 Task: Search one way flight ticket for 4 adults, 2 children, 2 infants in seat and 1 infant on lap in economy from South Bend: South Bend International Airport to Springfield: Abraham Lincoln Capital Airport on 5-2-2023. Choice of flights is American. Number of bags: 10 checked bags. Price is upto 80000. Outbound departure time preference is 9:45.
Action: Mouse moved to (308, 265)
Screenshot: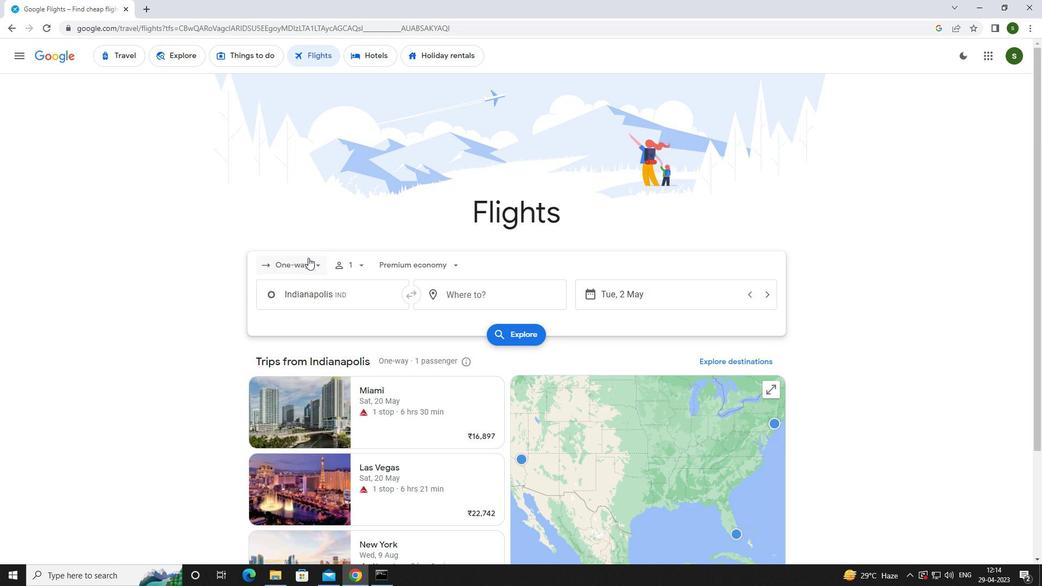 
Action: Mouse pressed left at (308, 265)
Screenshot: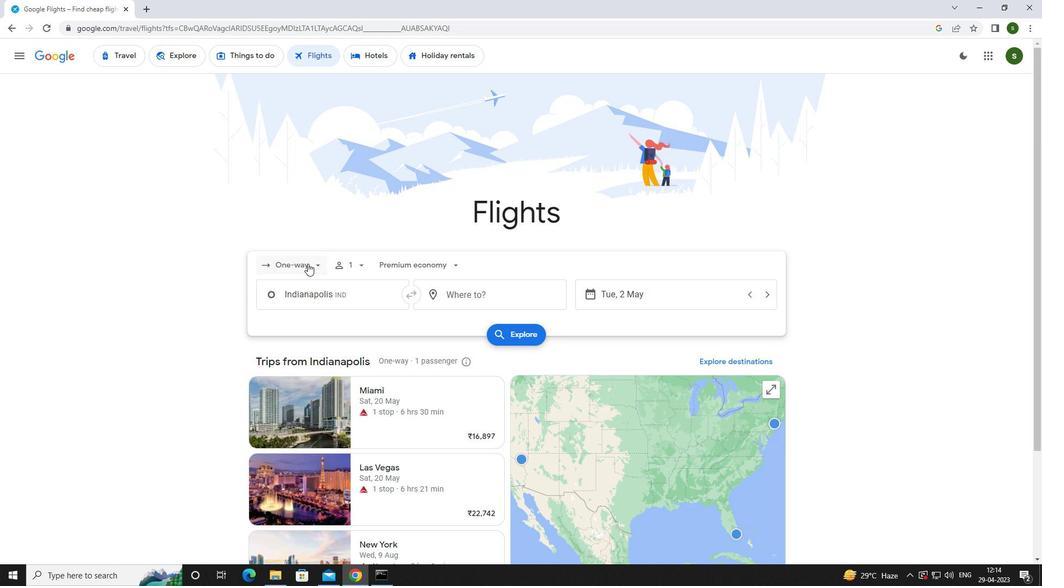 
Action: Mouse moved to (312, 310)
Screenshot: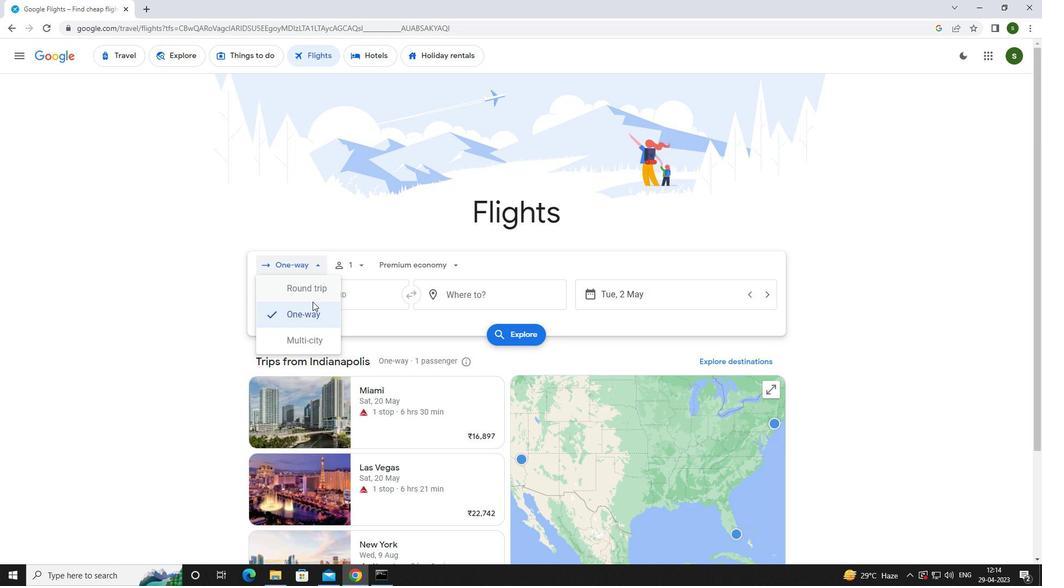 
Action: Mouse pressed left at (312, 310)
Screenshot: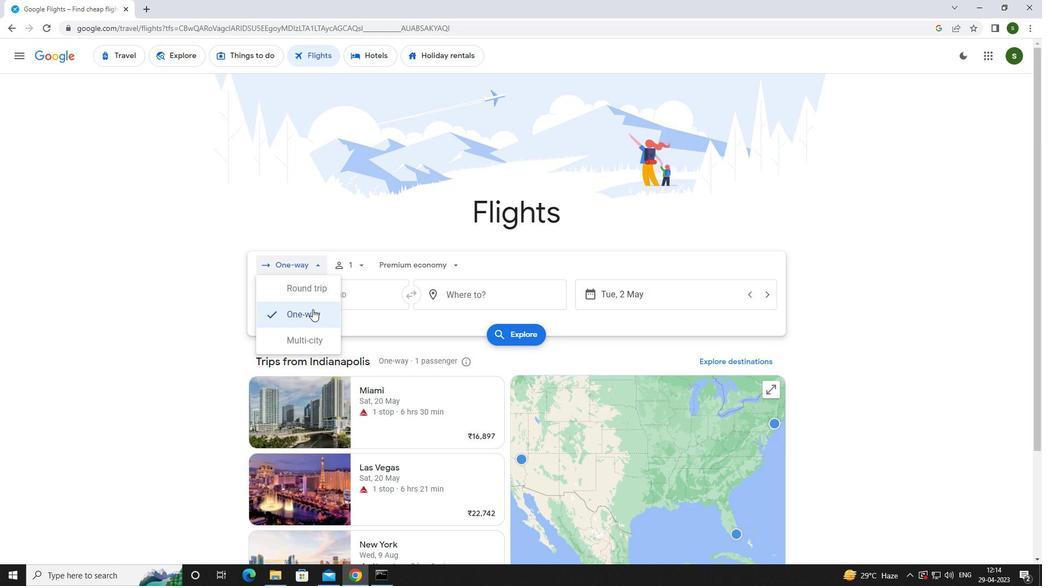 
Action: Mouse moved to (355, 259)
Screenshot: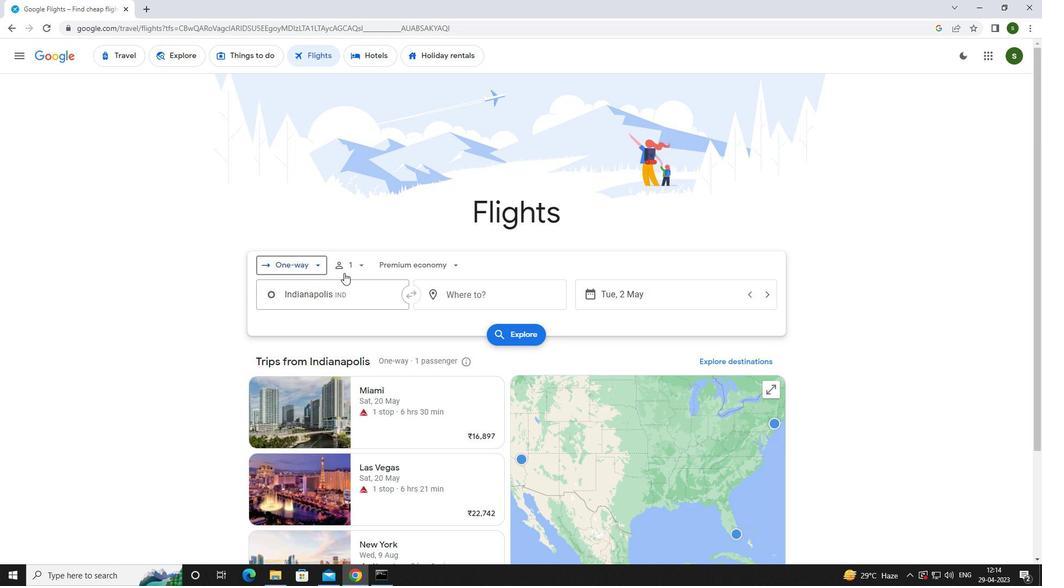 
Action: Mouse pressed left at (355, 259)
Screenshot: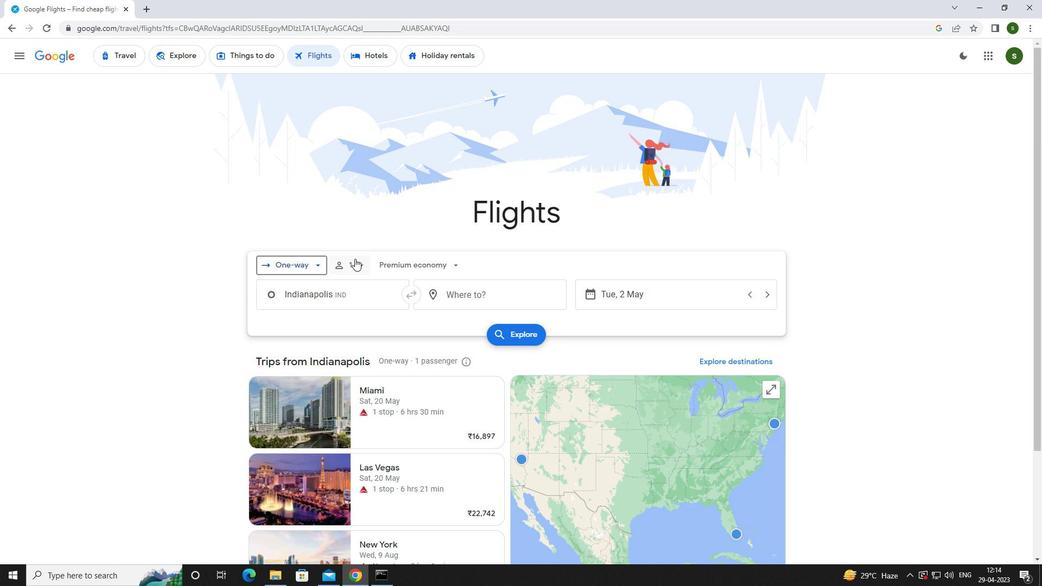 
Action: Mouse moved to (441, 291)
Screenshot: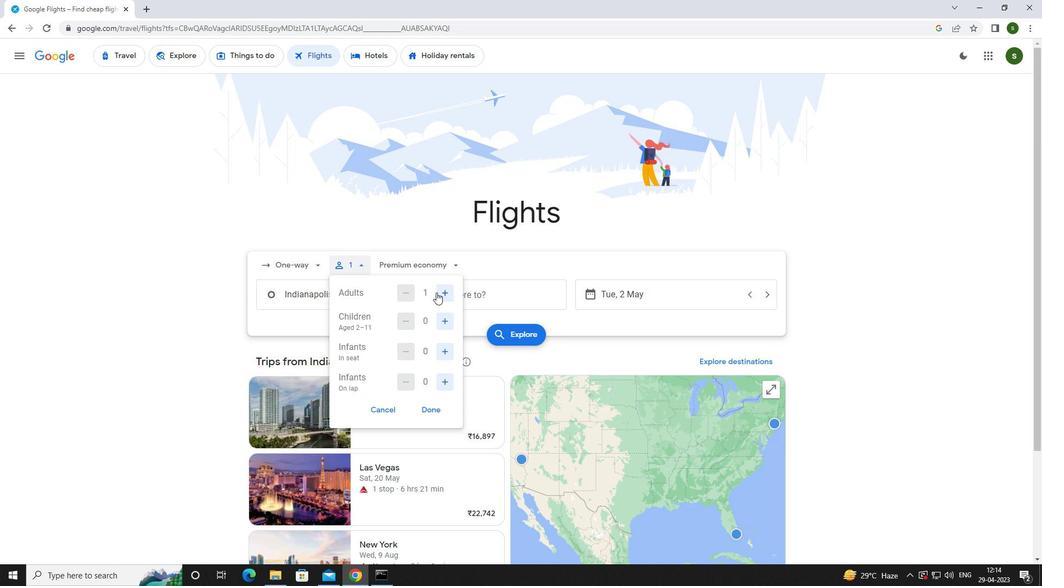 
Action: Mouse pressed left at (441, 291)
Screenshot: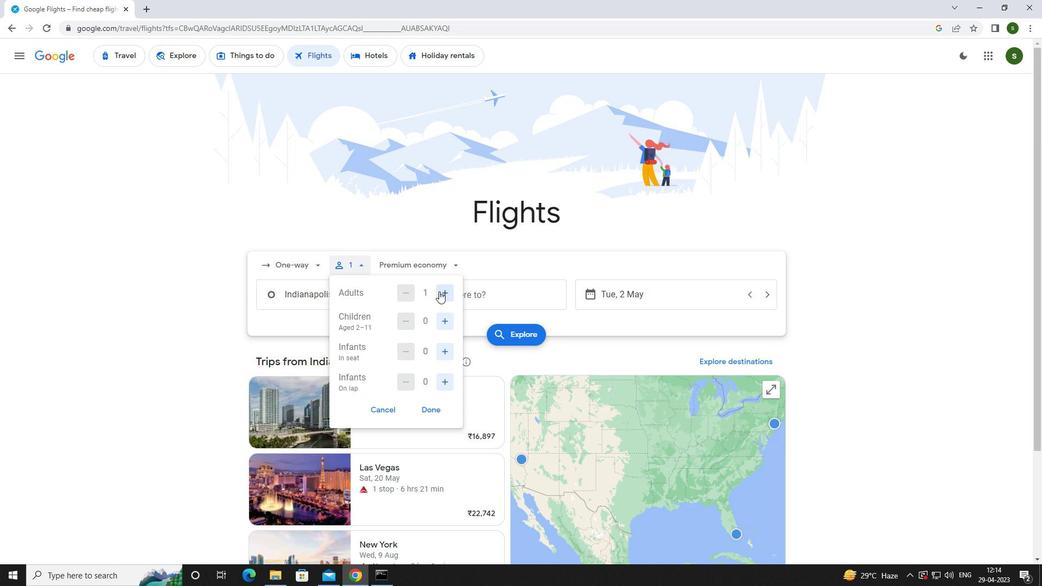 
Action: Mouse pressed left at (441, 291)
Screenshot: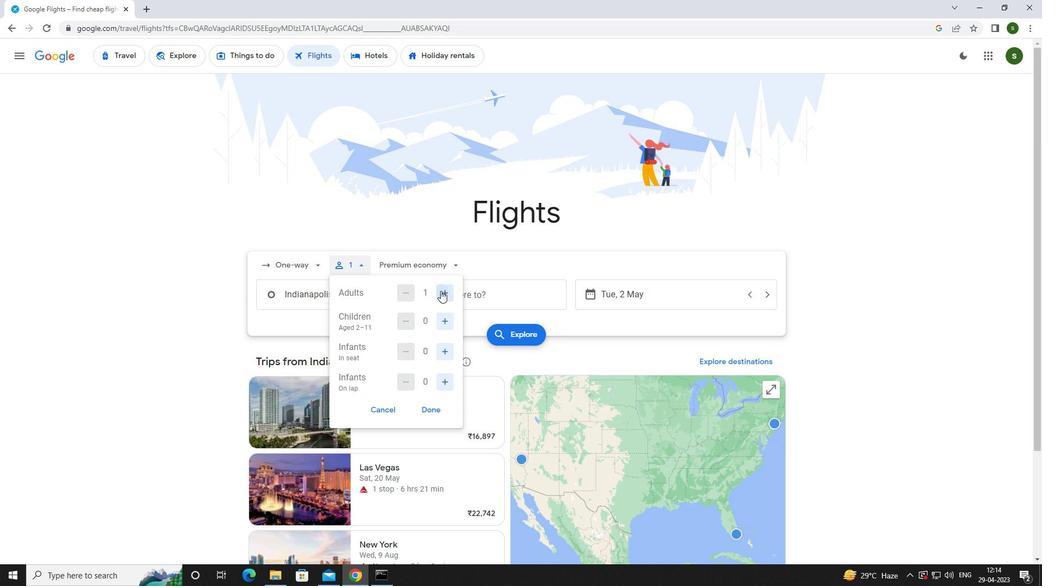 
Action: Mouse pressed left at (441, 291)
Screenshot: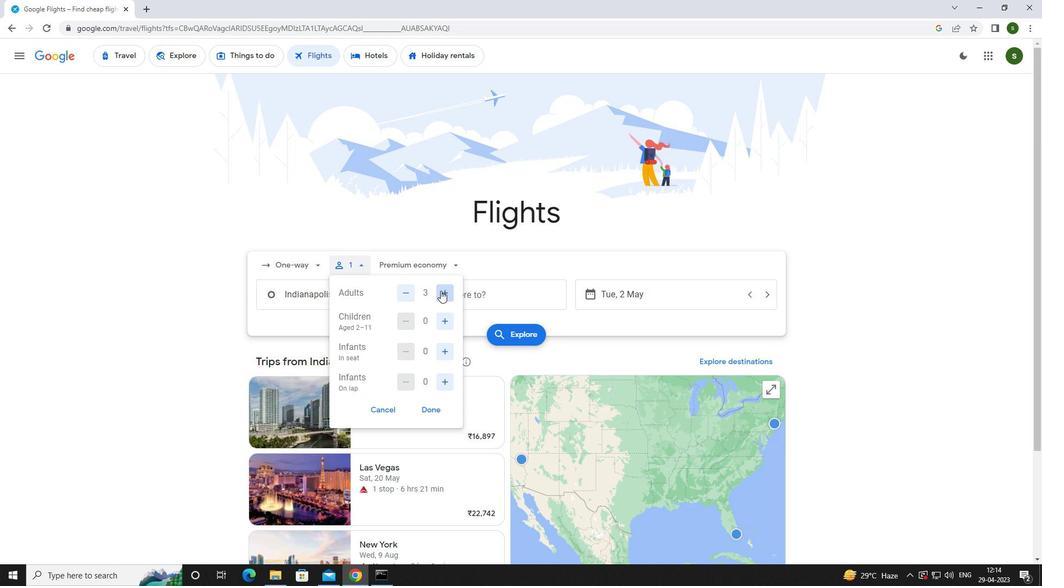 
Action: Mouse moved to (441, 317)
Screenshot: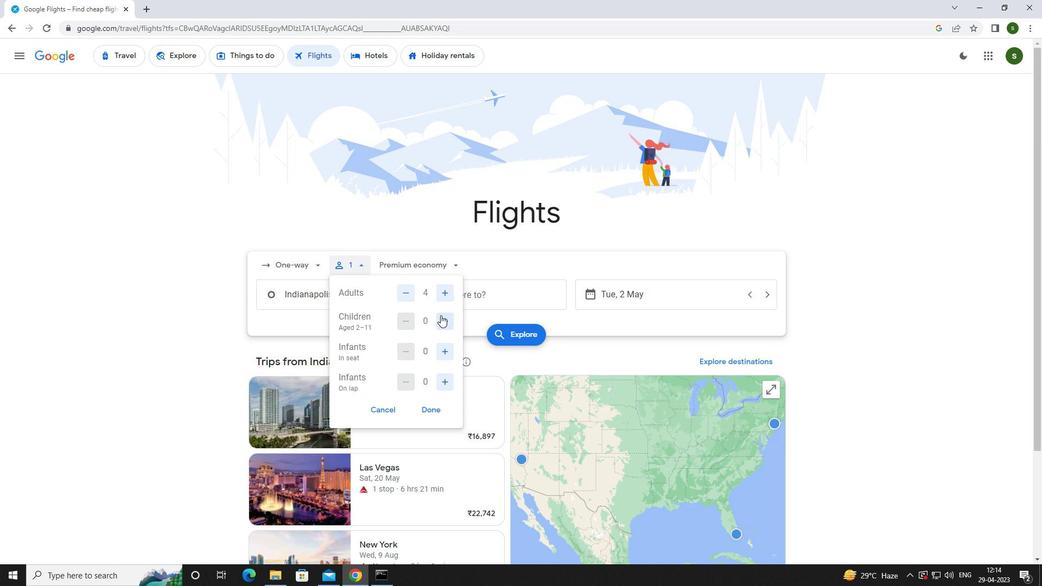 
Action: Mouse pressed left at (441, 317)
Screenshot: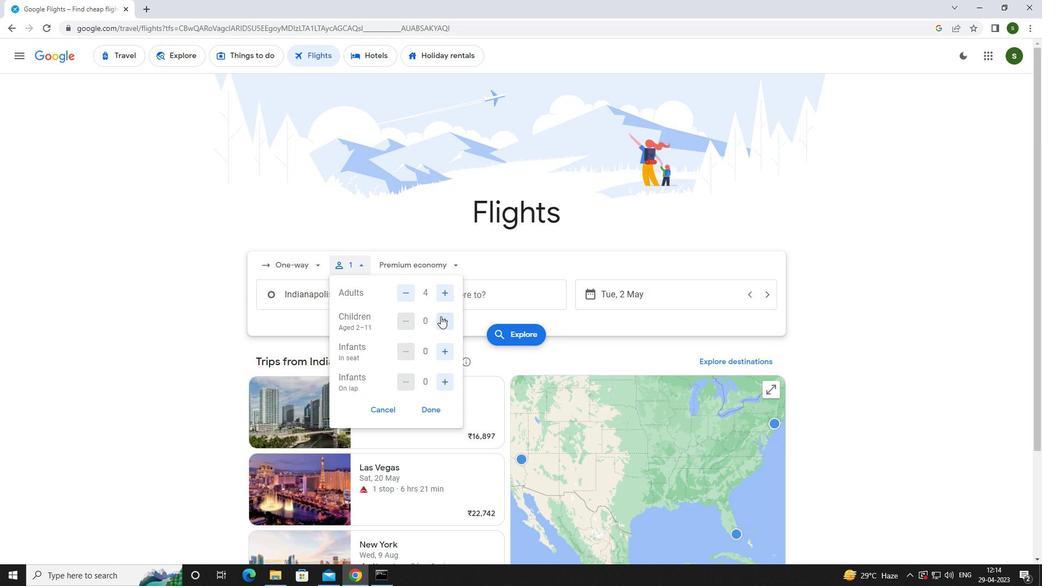 
Action: Mouse pressed left at (441, 317)
Screenshot: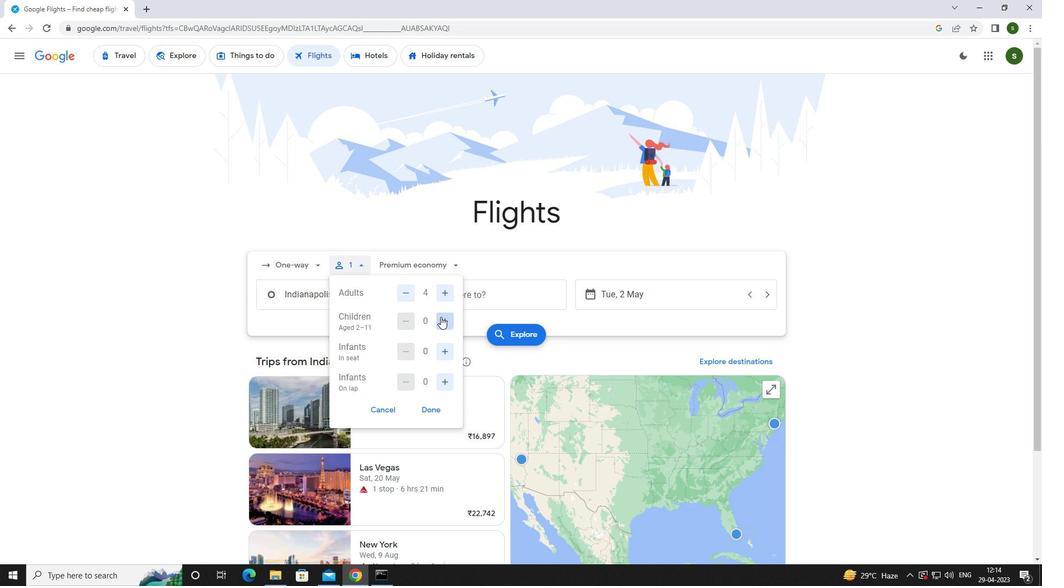 
Action: Mouse moved to (445, 351)
Screenshot: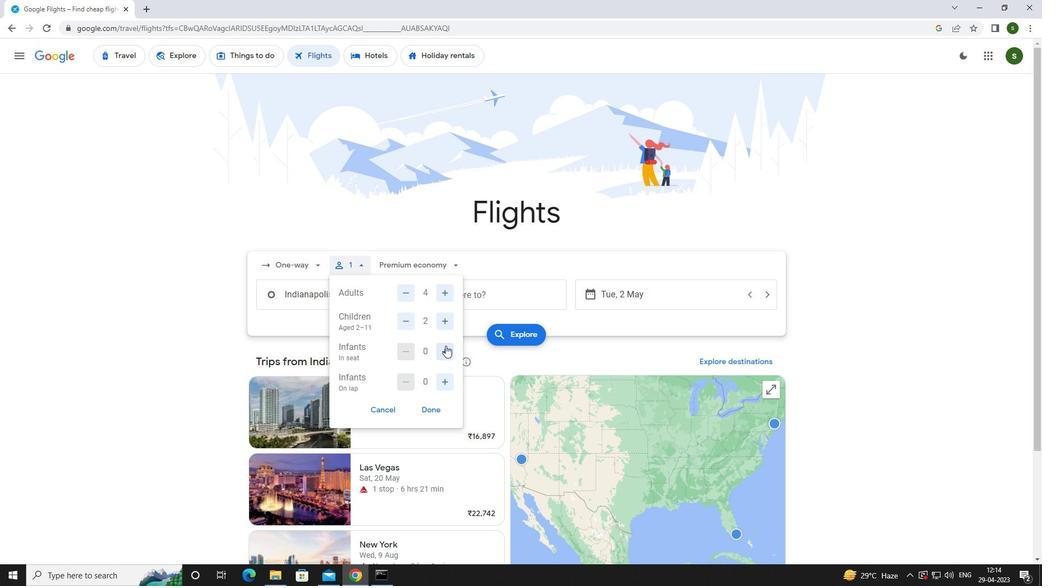 
Action: Mouse pressed left at (445, 351)
Screenshot: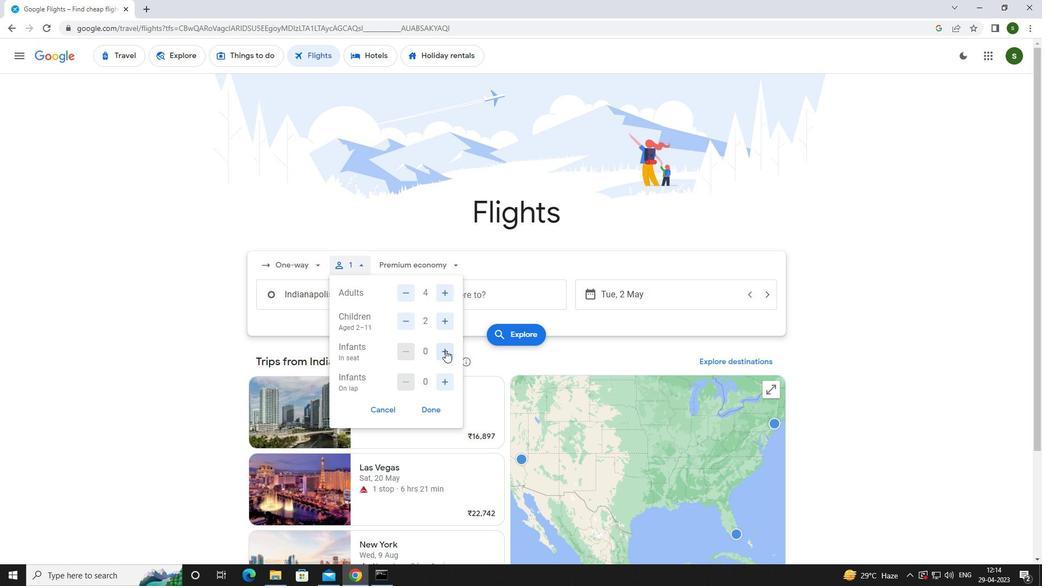 
Action: Mouse pressed left at (445, 351)
Screenshot: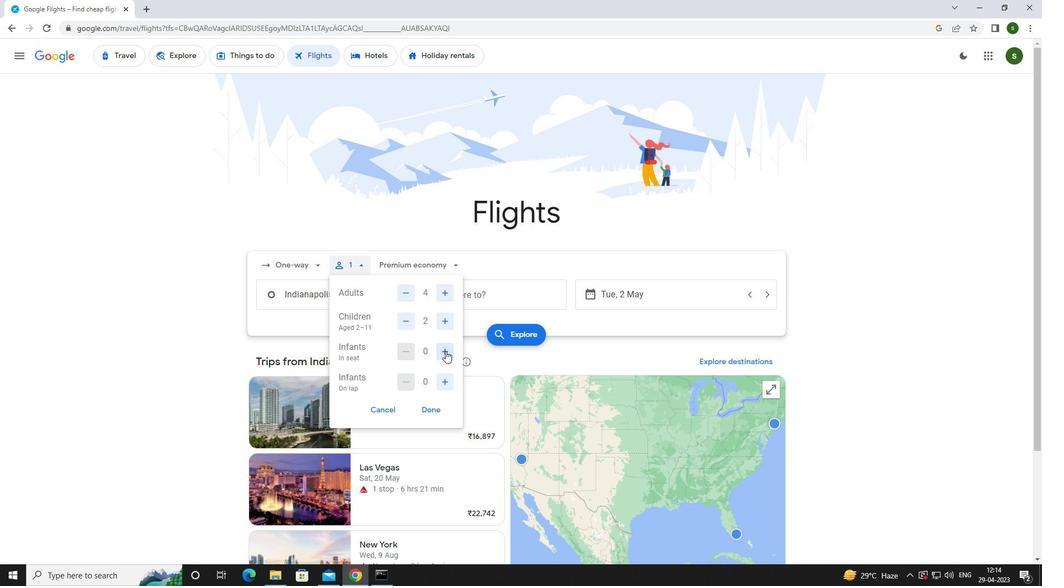 
Action: Mouse moved to (445, 382)
Screenshot: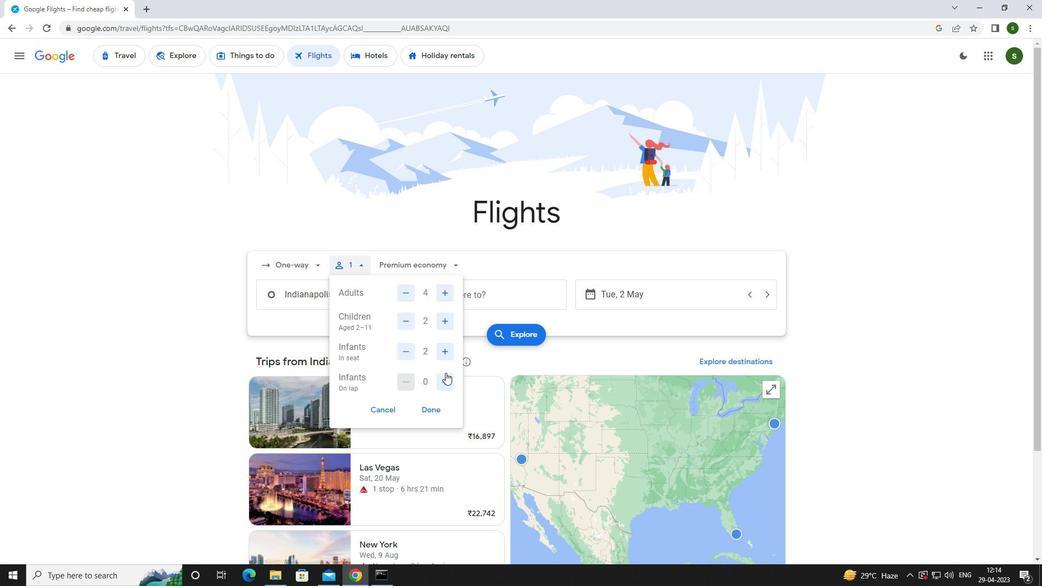 
Action: Mouse pressed left at (445, 382)
Screenshot: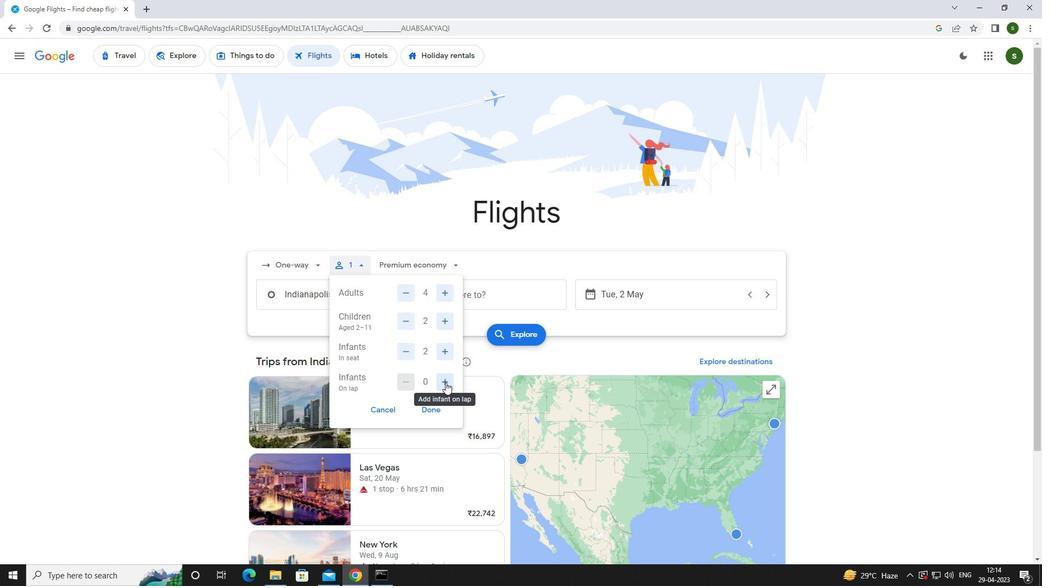 
Action: Mouse moved to (414, 269)
Screenshot: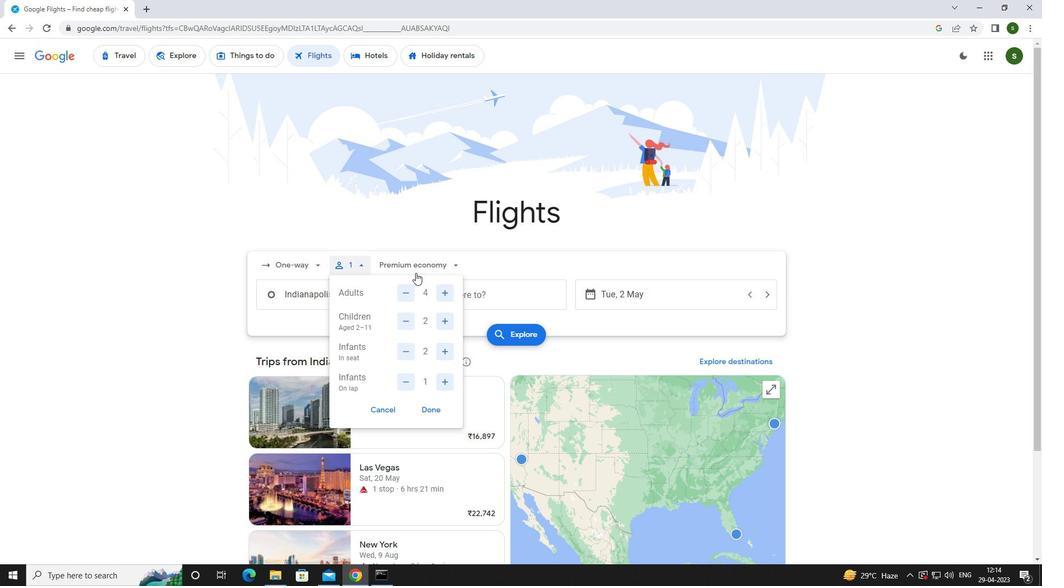 
Action: Mouse pressed left at (414, 269)
Screenshot: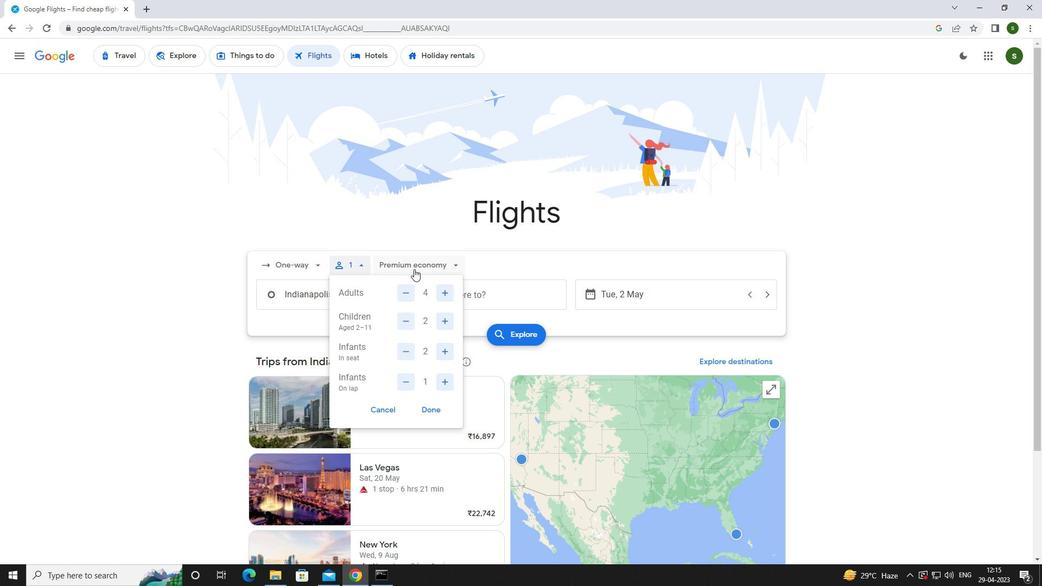 
Action: Mouse moved to (429, 291)
Screenshot: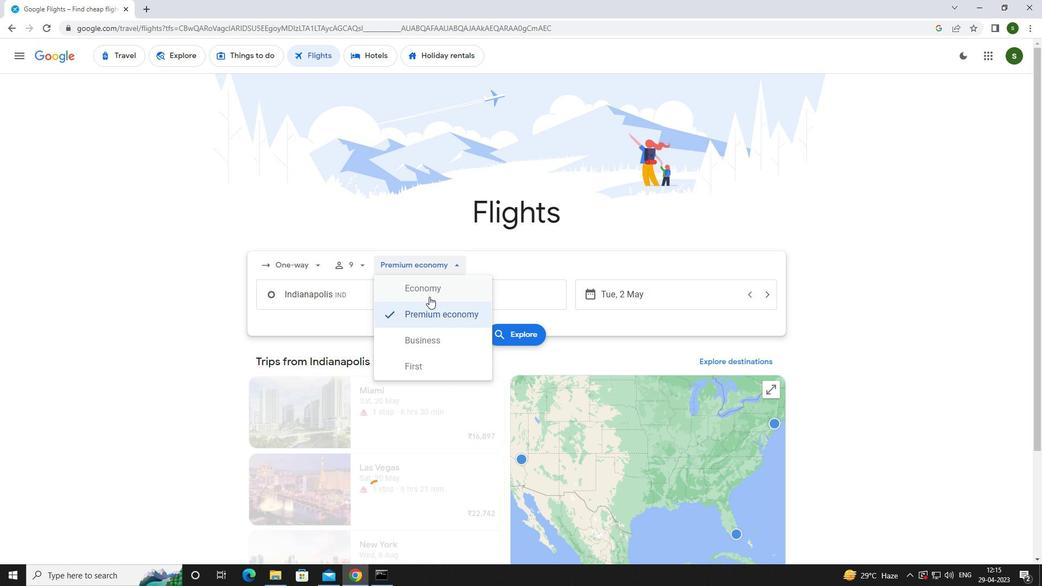 
Action: Mouse pressed left at (429, 291)
Screenshot: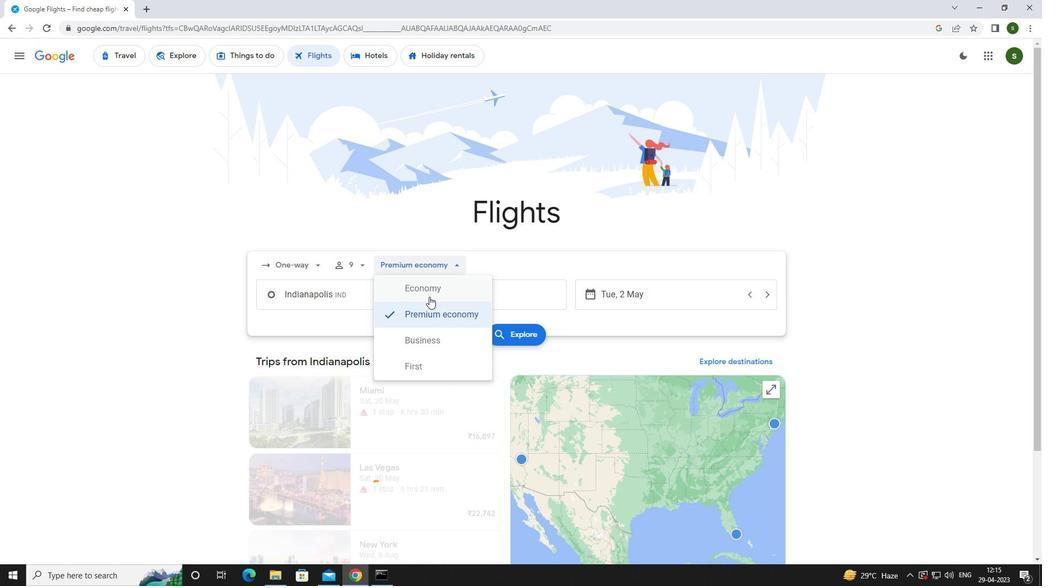 
Action: Mouse moved to (377, 297)
Screenshot: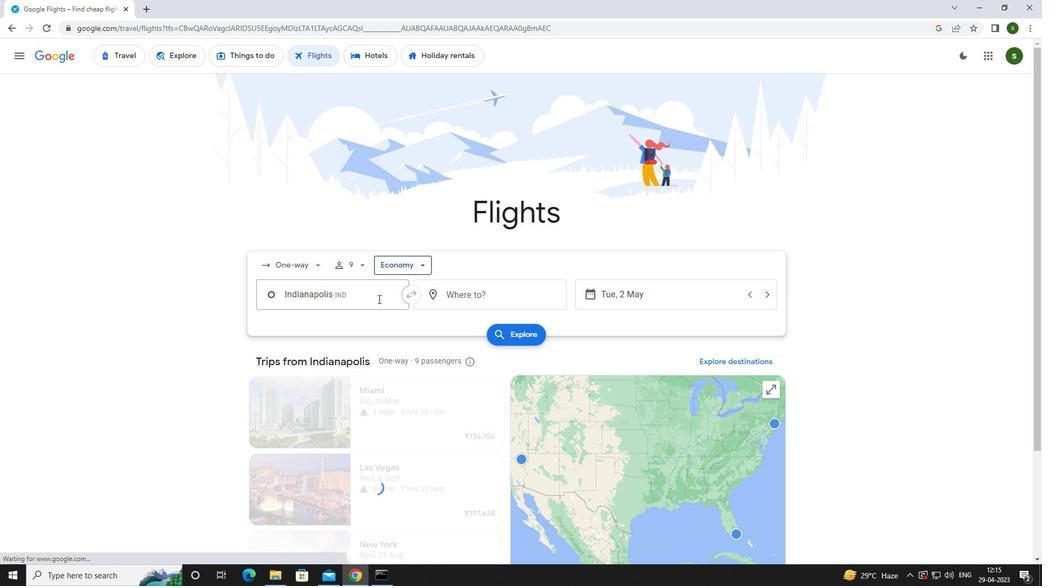 
Action: Mouse pressed left at (377, 297)
Screenshot: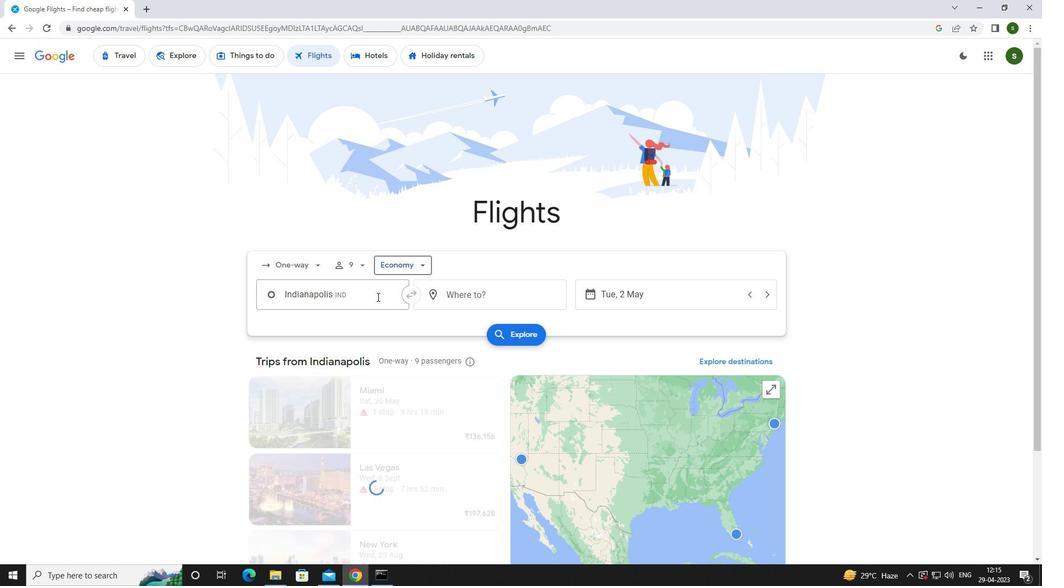 
Action: Mouse moved to (376, 296)
Screenshot: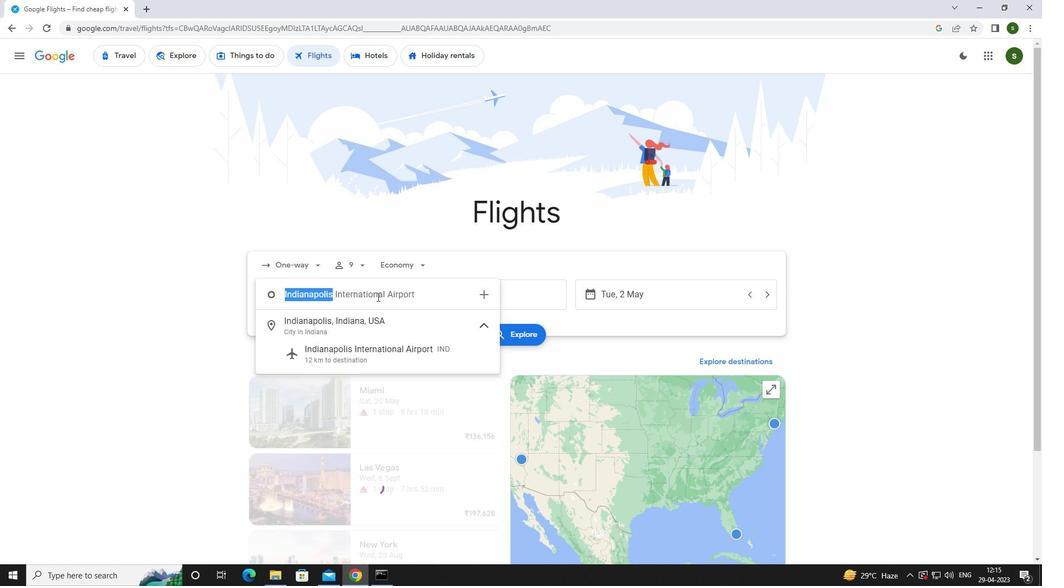 
Action: Key pressed s<Key.caps_lock>outh<Key.space><Key.caps_lock>b<Key.caps_lock>end
Screenshot: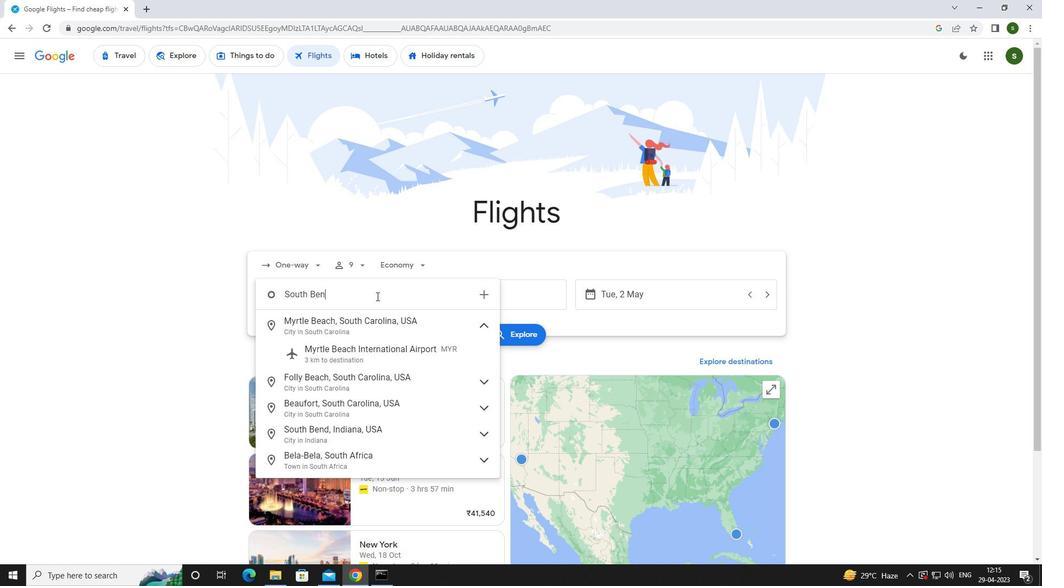 
Action: Mouse moved to (382, 349)
Screenshot: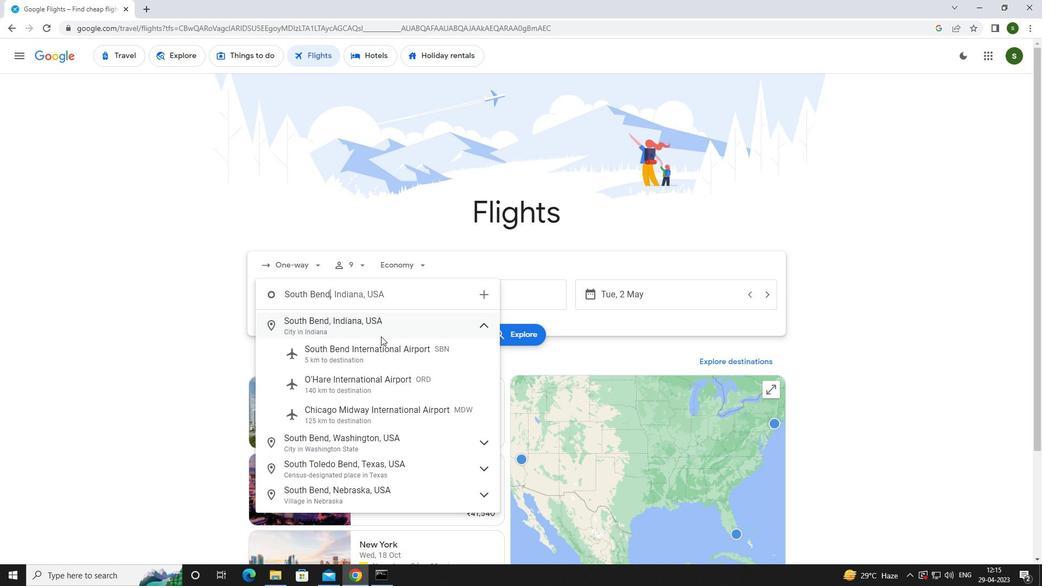 
Action: Mouse pressed left at (382, 349)
Screenshot: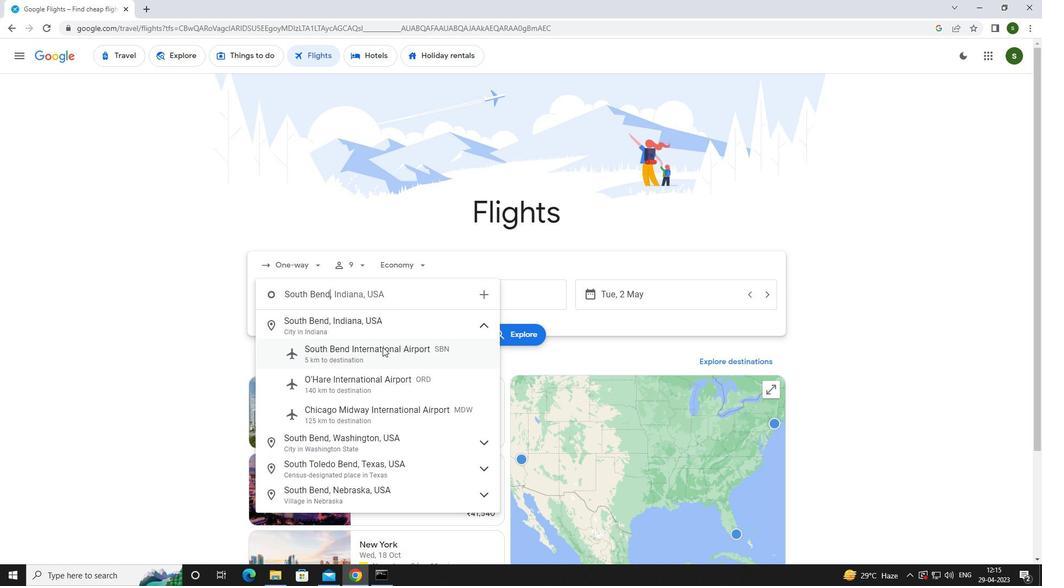 
Action: Mouse moved to (448, 293)
Screenshot: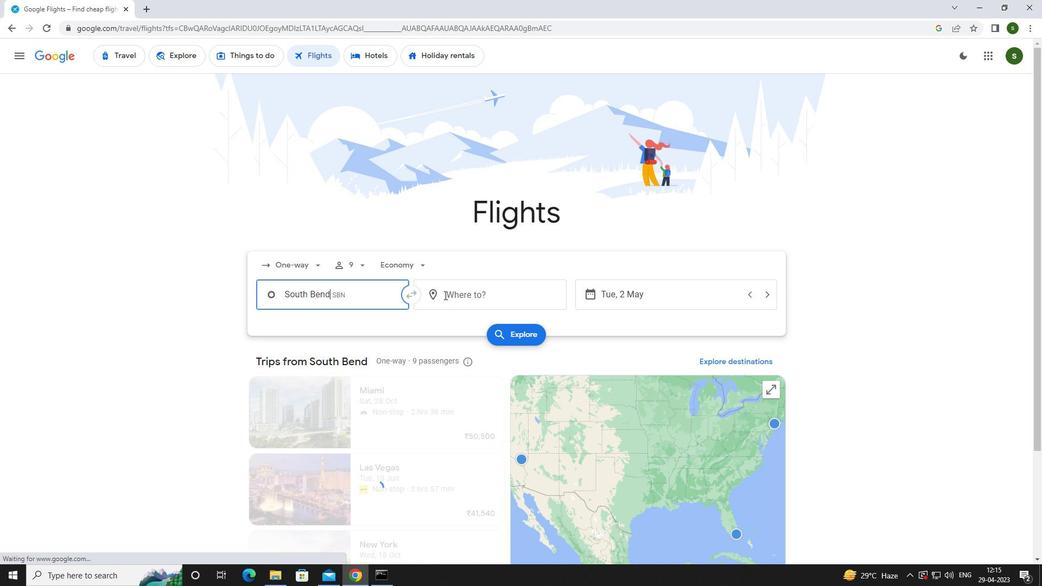 
Action: Mouse pressed left at (448, 293)
Screenshot: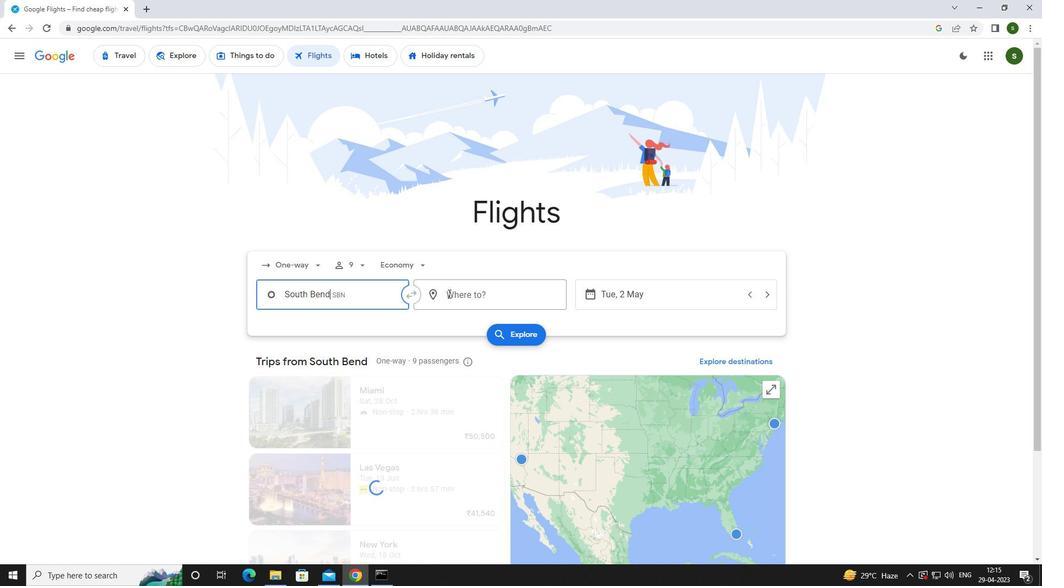 
Action: Mouse moved to (446, 294)
Screenshot: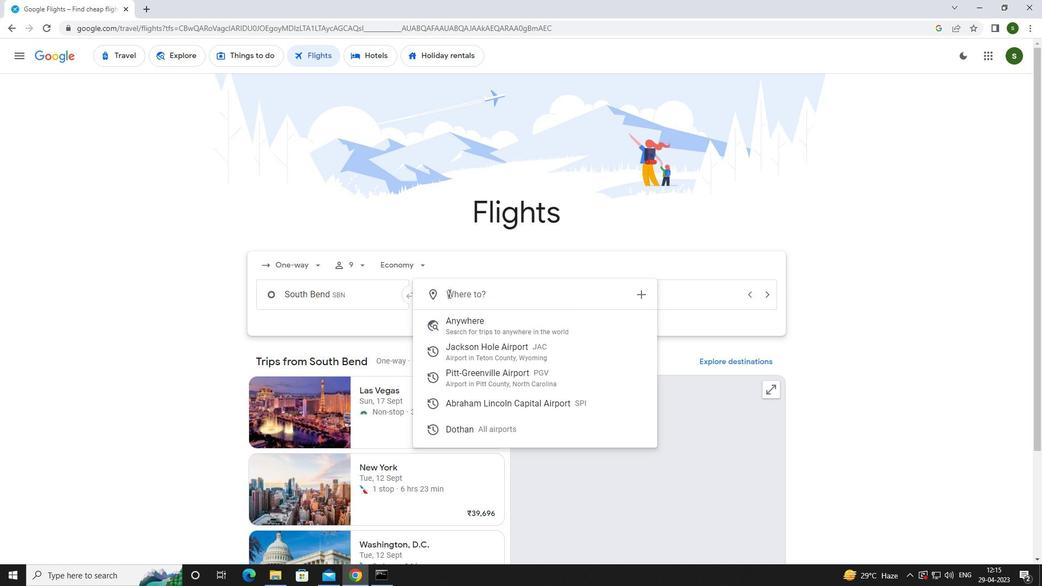 
Action: Key pressed <Key.caps_lock>s<Key.caps_lock>pringfield
Screenshot: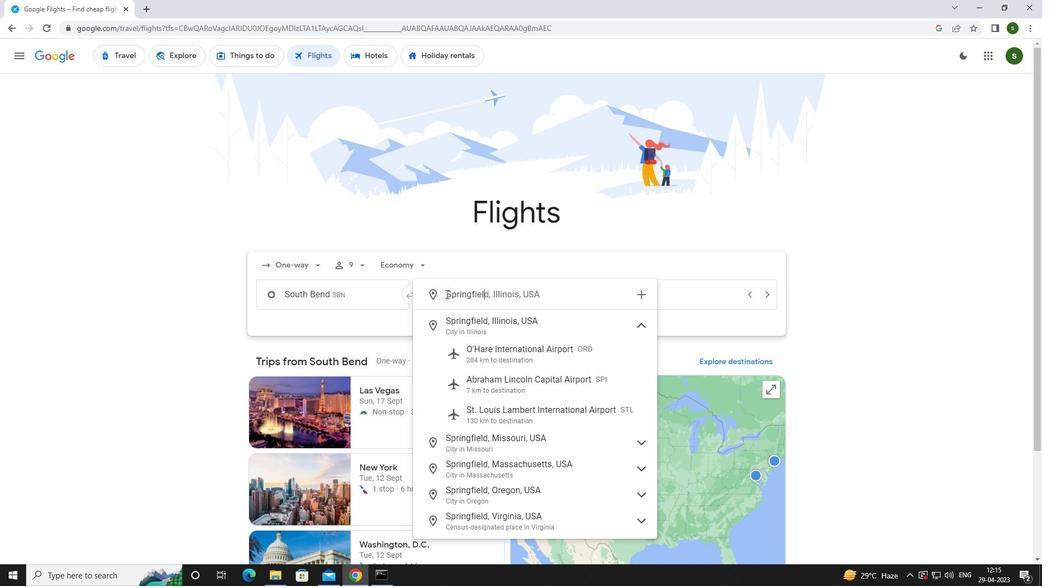 
Action: Mouse moved to (473, 381)
Screenshot: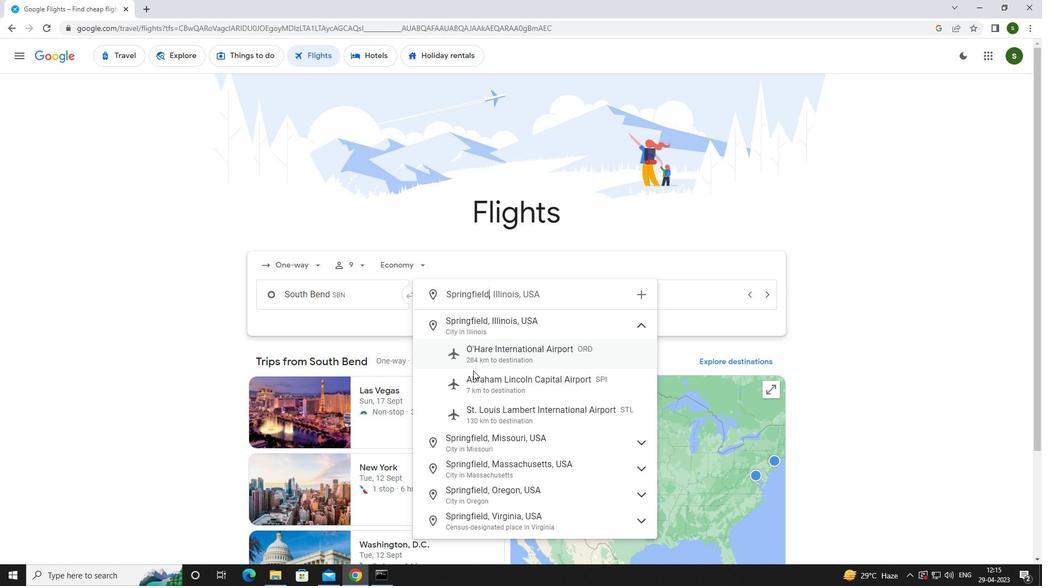 
Action: Mouse pressed left at (473, 381)
Screenshot: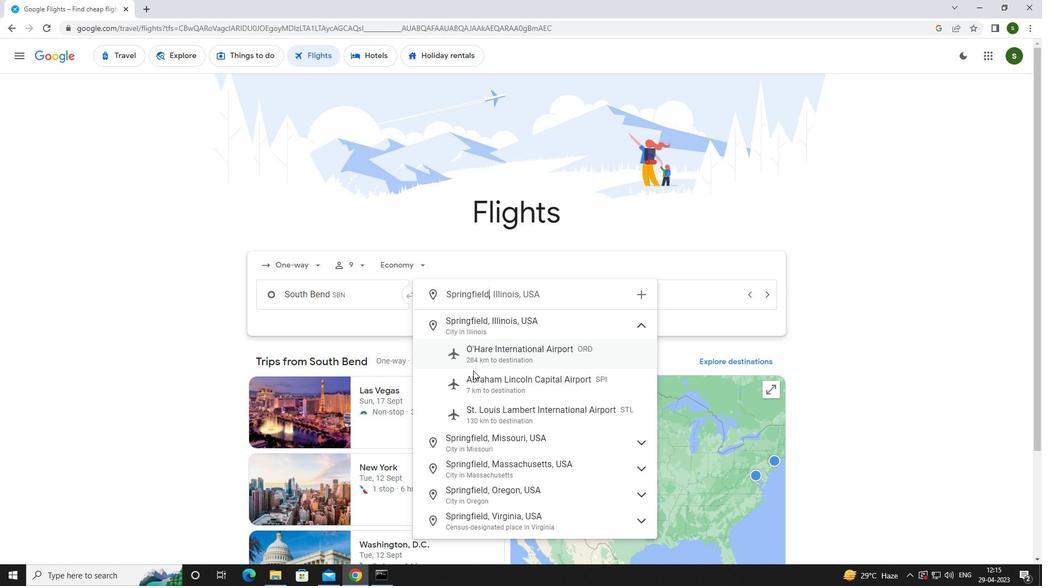 
Action: Mouse moved to (659, 298)
Screenshot: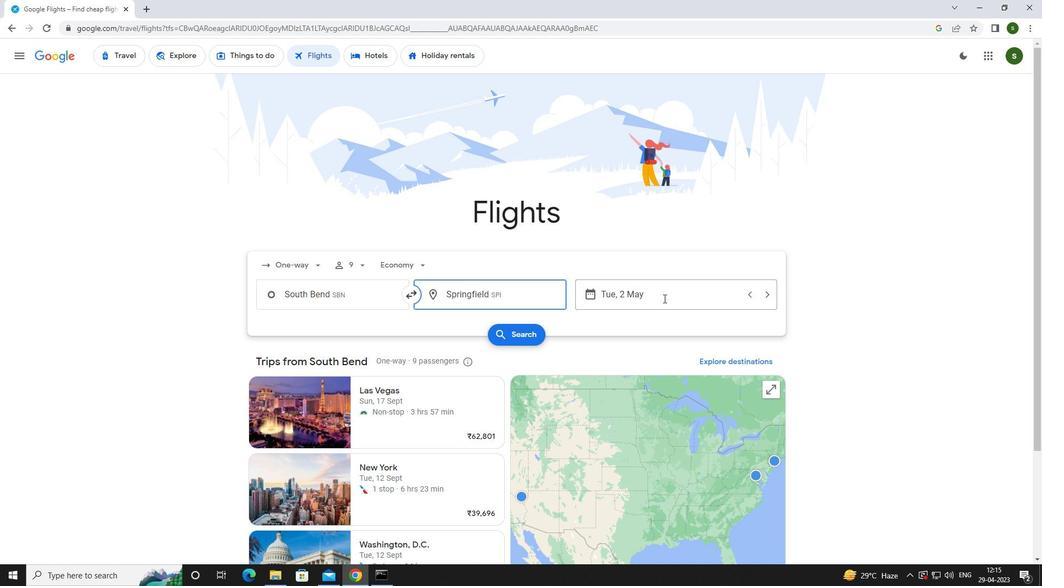 
Action: Mouse pressed left at (659, 298)
Screenshot: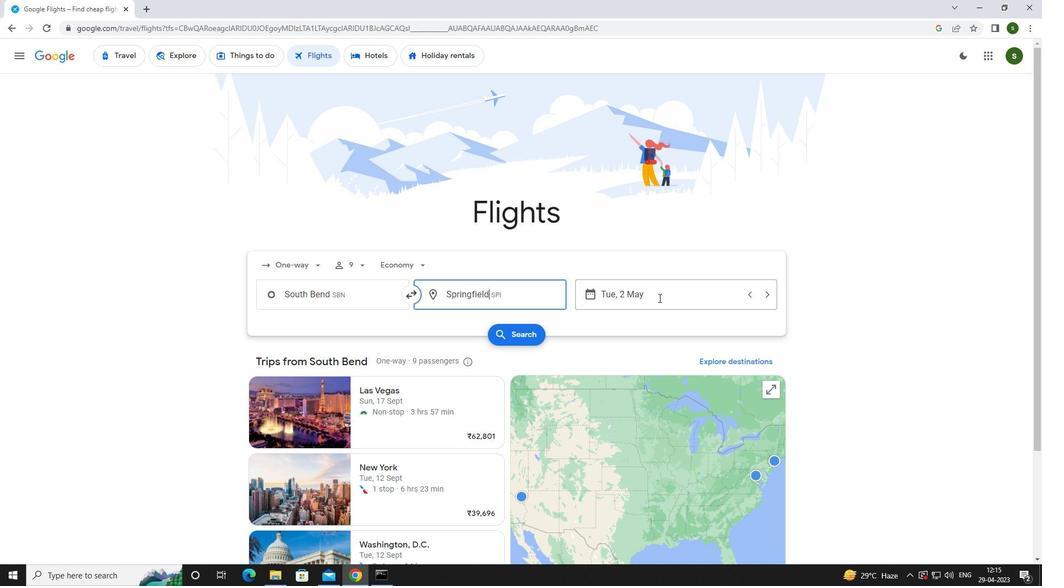 
Action: Mouse moved to (652, 368)
Screenshot: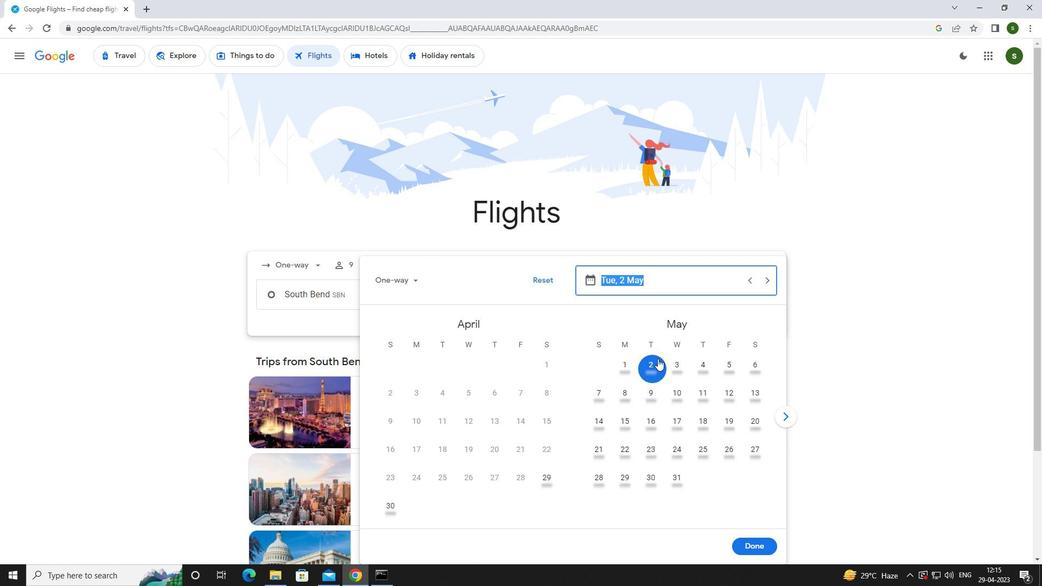 
Action: Mouse pressed left at (652, 368)
Screenshot: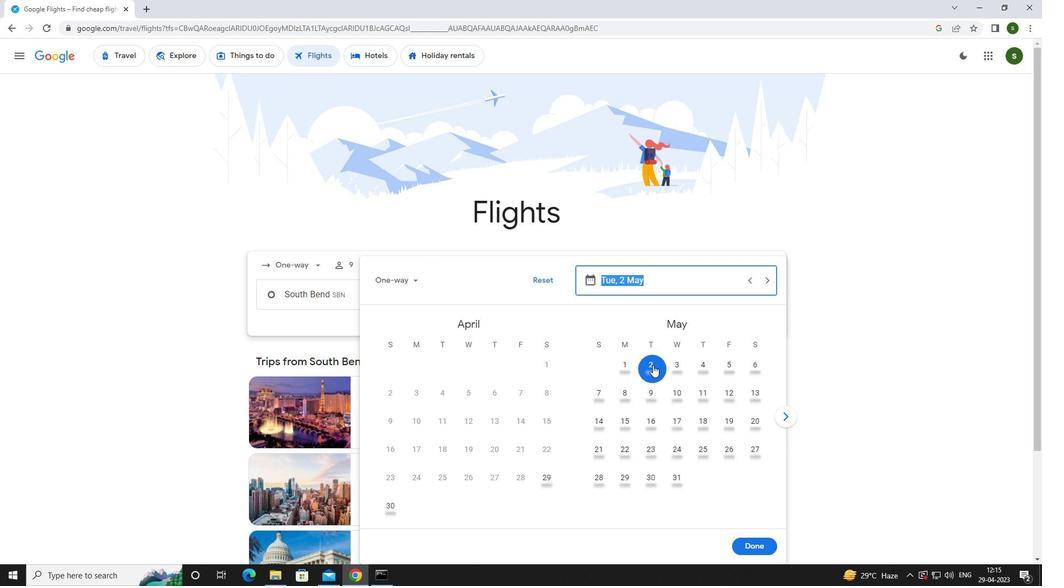 
Action: Mouse moved to (760, 549)
Screenshot: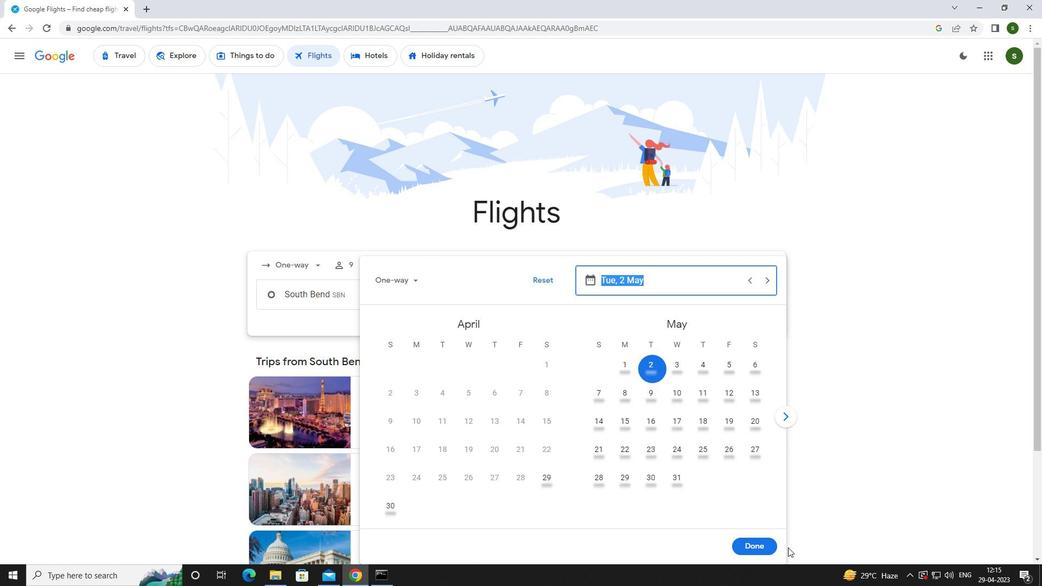 
Action: Mouse pressed left at (760, 549)
Screenshot: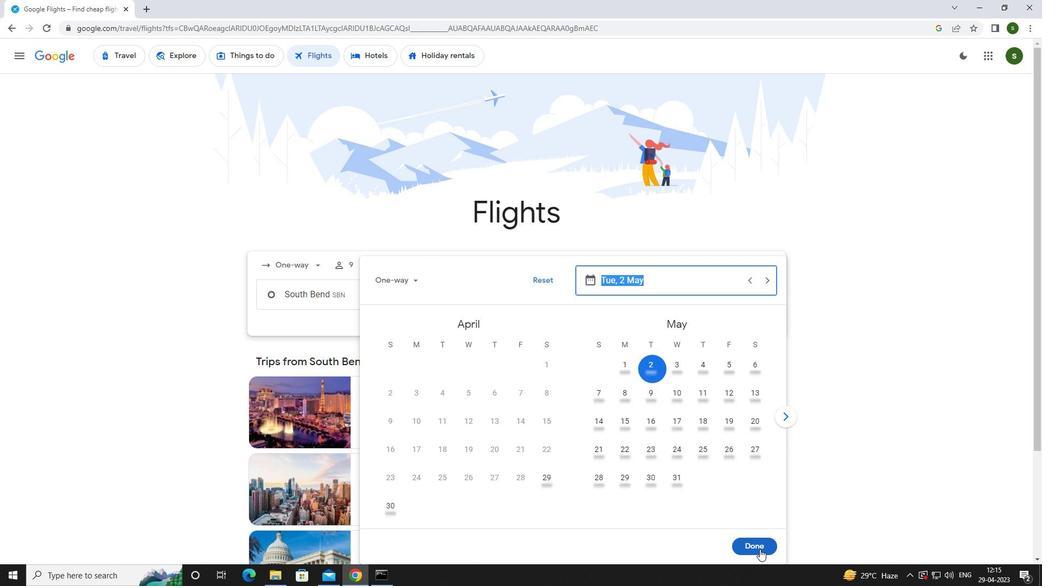 
Action: Mouse moved to (501, 335)
Screenshot: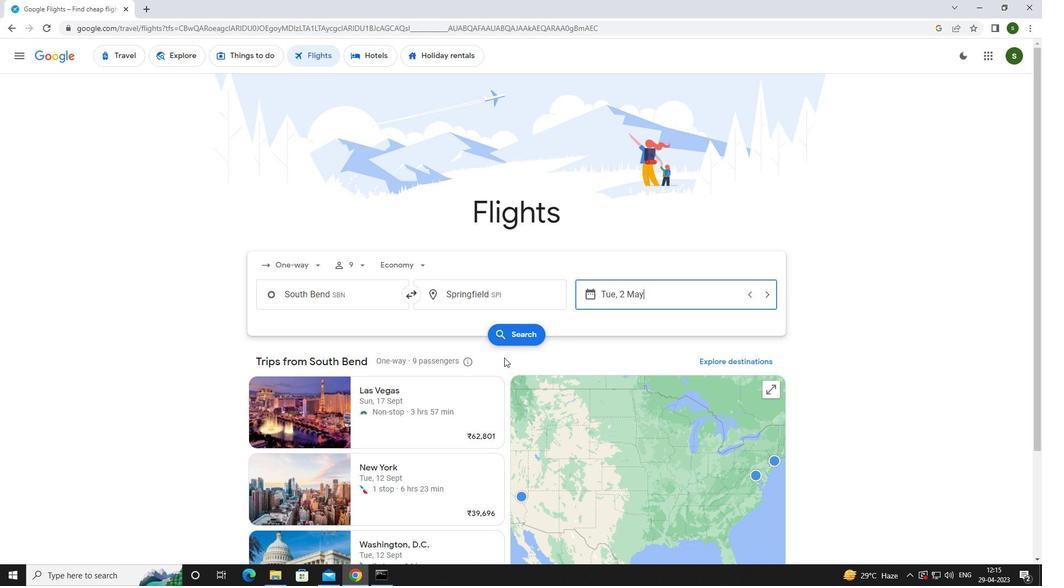 
Action: Mouse pressed left at (501, 335)
Screenshot: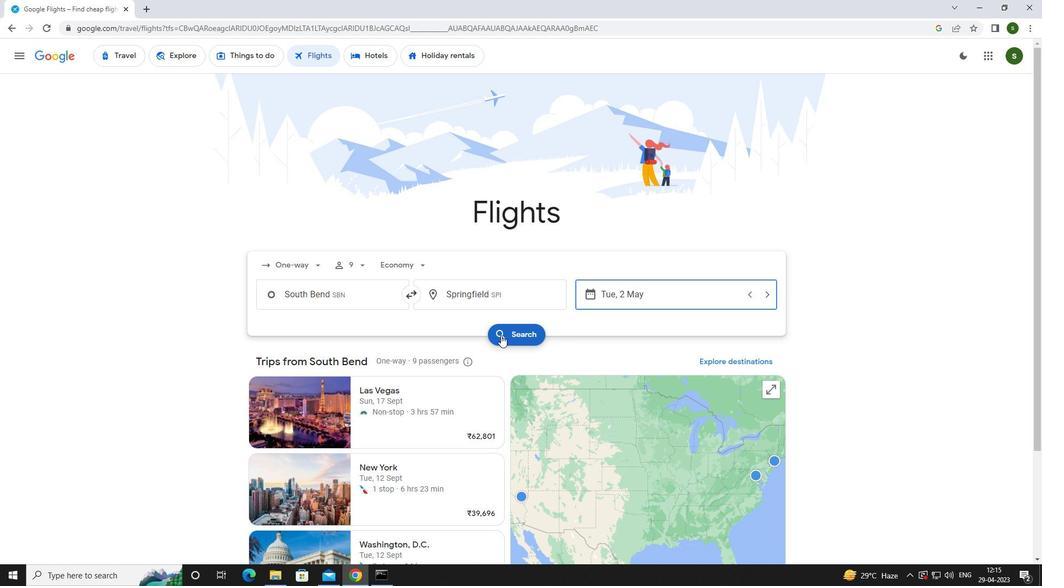
Action: Mouse moved to (269, 158)
Screenshot: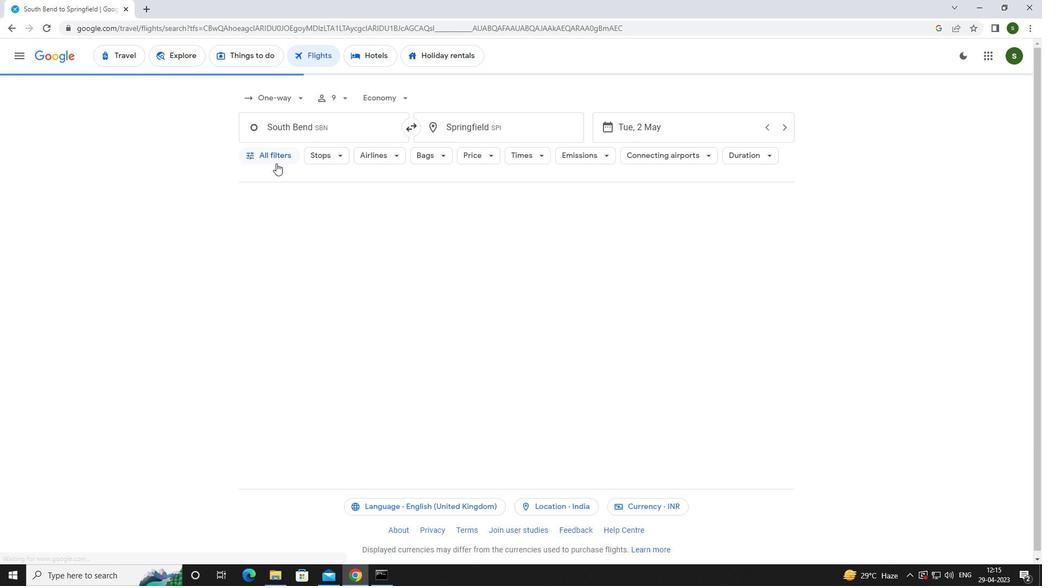 
Action: Mouse pressed left at (269, 158)
Screenshot: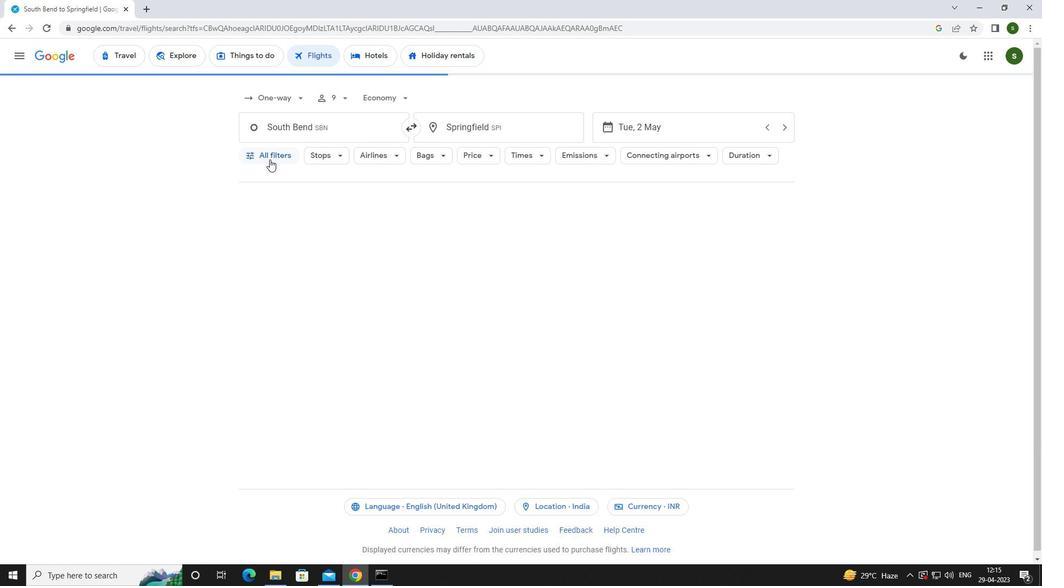 
Action: Mouse moved to (402, 387)
Screenshot: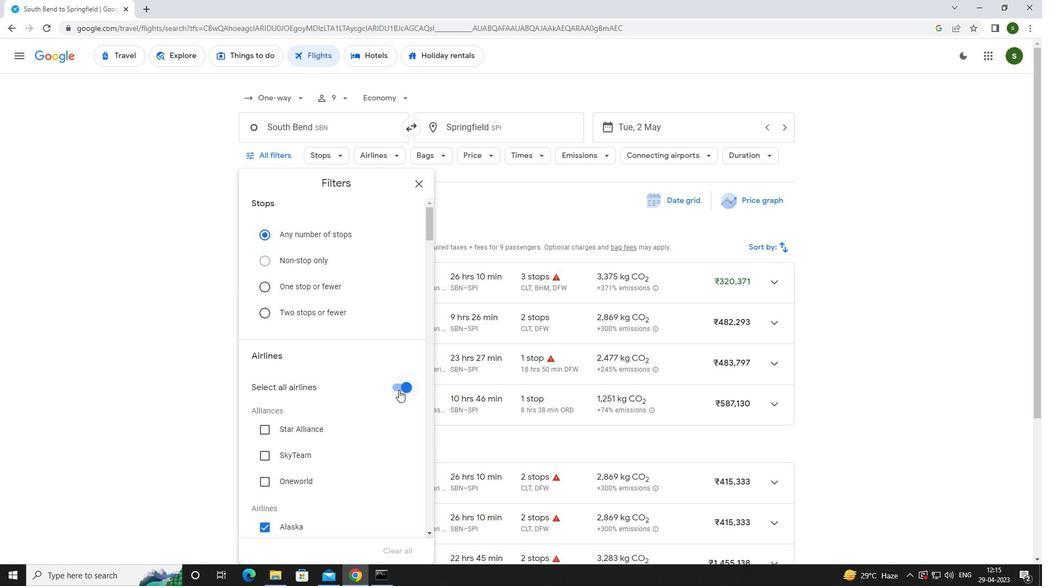 
Action: Mouse pressed left at (402, 387)
Screenshot: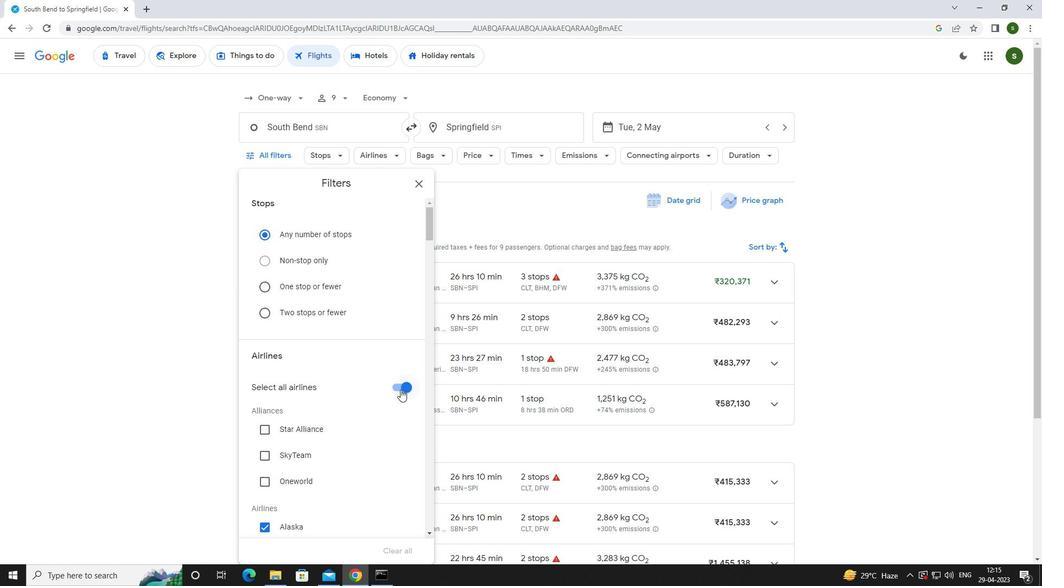 
Action: Mouse moved to (332, 343)
Screenshot: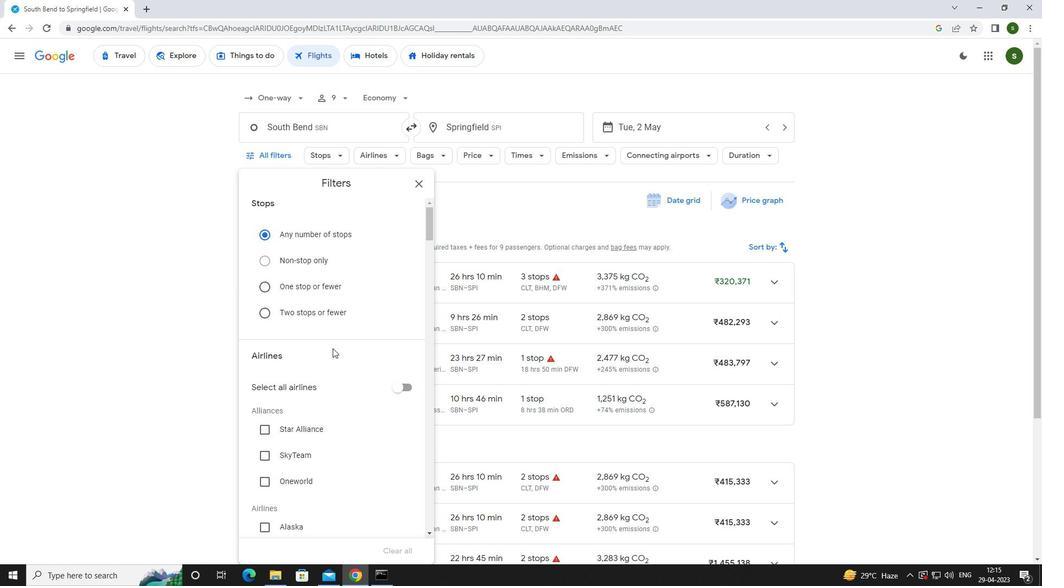 
Action: Mouse scrolled (332, 342) with delta (0, 0)
Screenshot: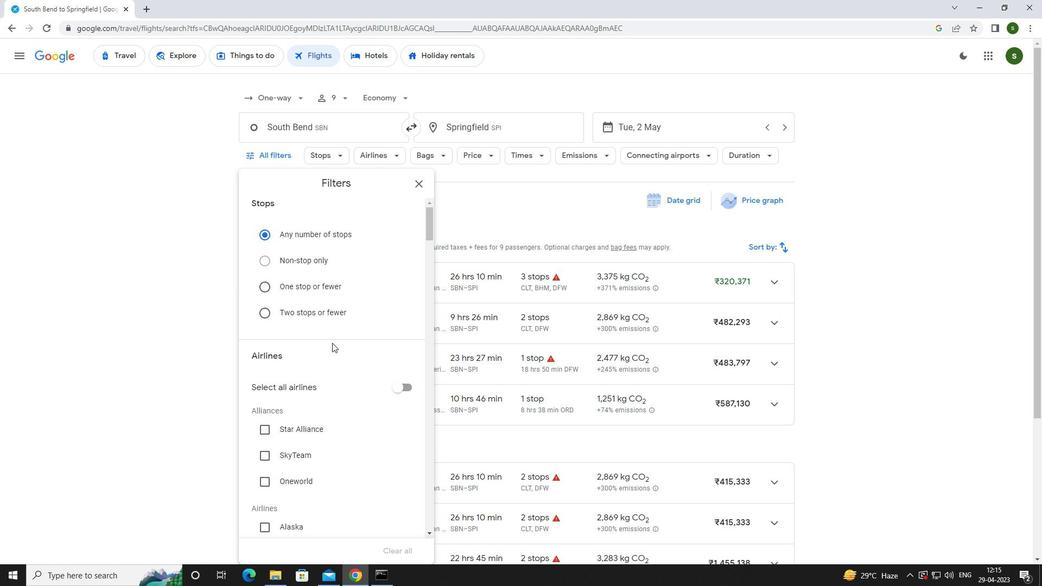 
Action: Mouse scrolled (332, 342) with delta (0, 0)
Screenshot: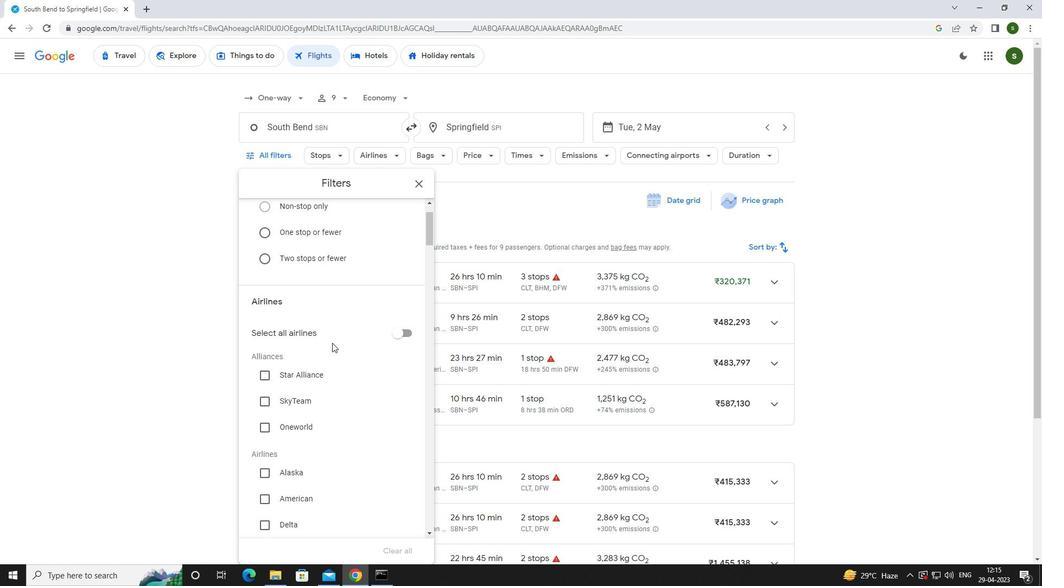 
Action: Mouse scrolled (332, 342) with delta (0, 0)
Screenshot: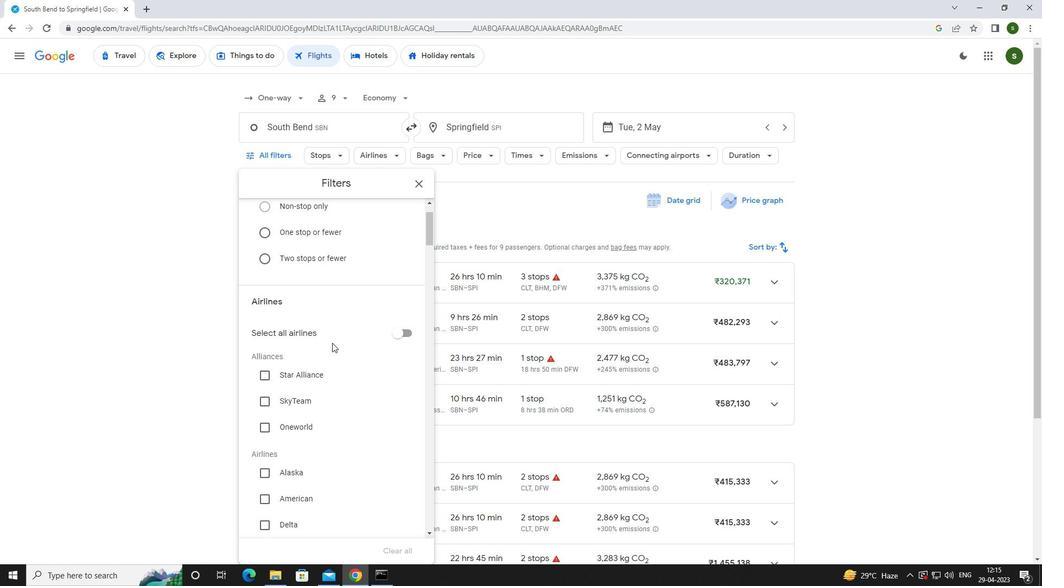 
Action: Mouse moved to (289, 390)
Screenshot: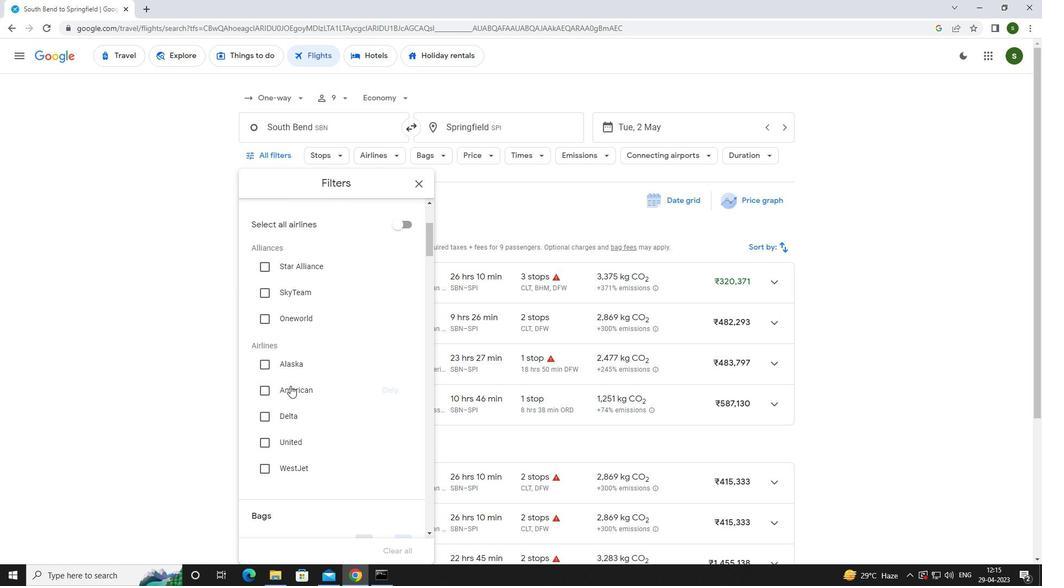 
Action: Mouse pressed left at (289, 390)
Screenshot: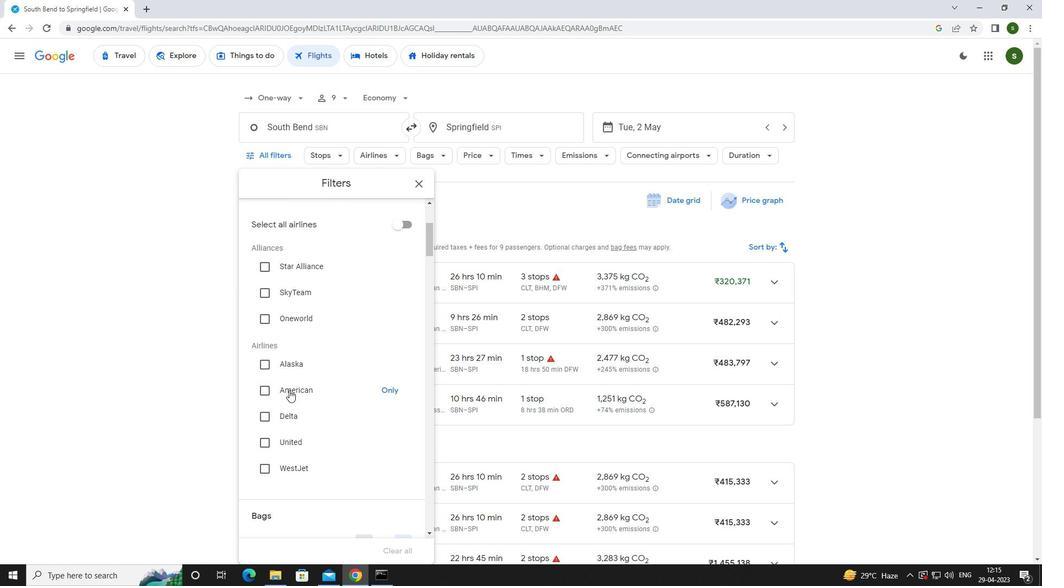 
Action: Mouse moved to (316, 353)
Screenshot: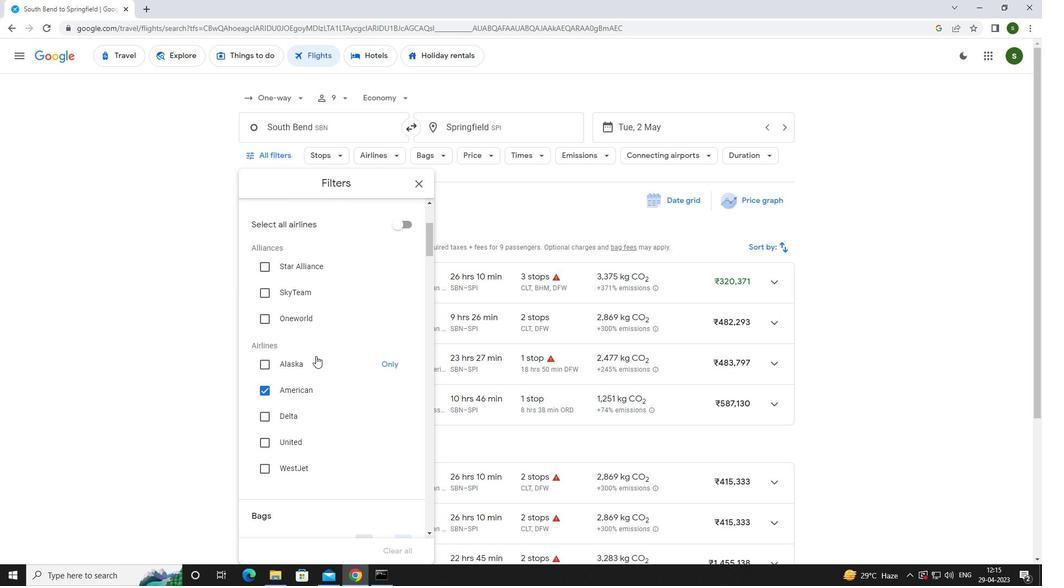 
Action: Mouse scrolled (316, 352) with delta (0, 0)
Screenshot: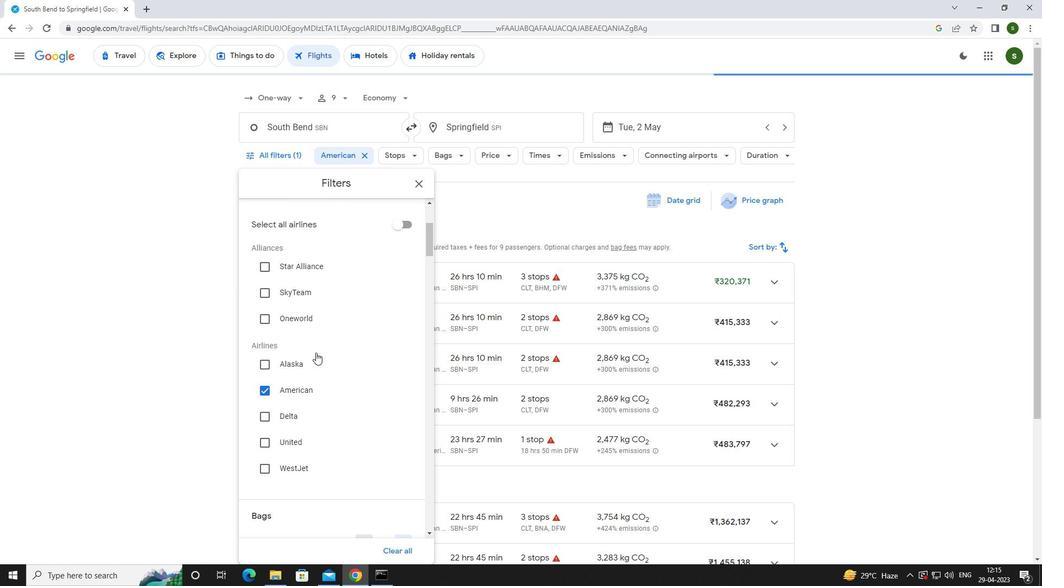 
Action: Mouse scrolled (316, 352) with delta (0, 0)
Screenshot: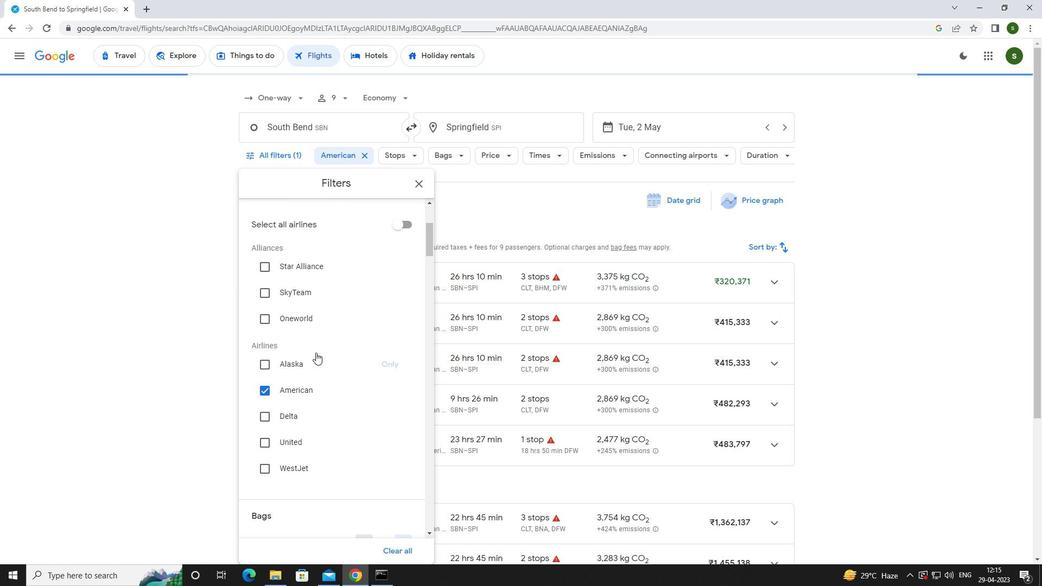 
Action: Mouse scrolled (316, 352) with delta (0, 0)
Screenshot: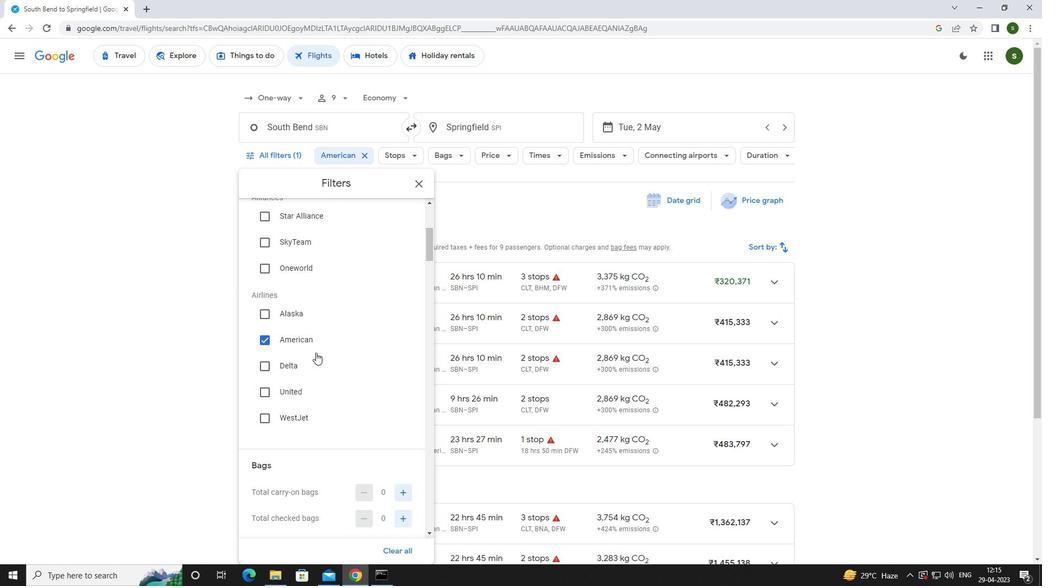 
Action: Mouse moved to (407, 405)
Screenshot: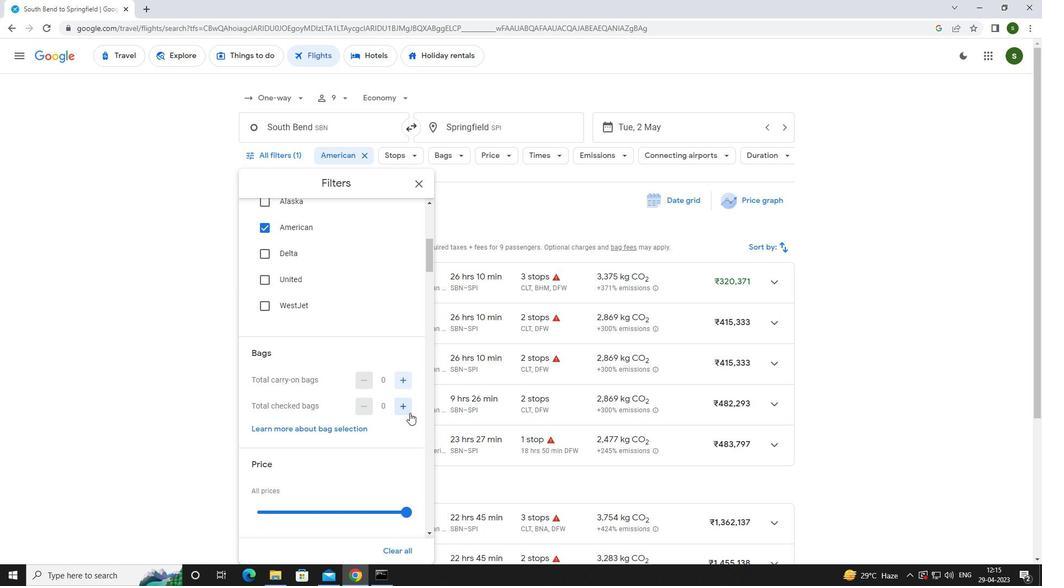 
Action: Mouse pressed left at (407, 405)
Screenshot: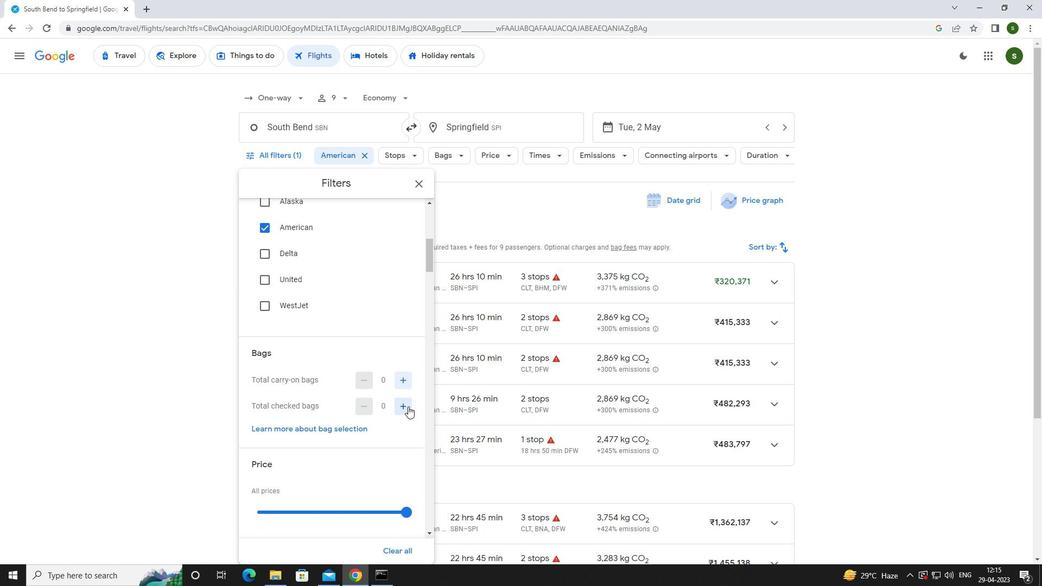 
Action: Mouse pressed left at (407, 405)
Screenshot: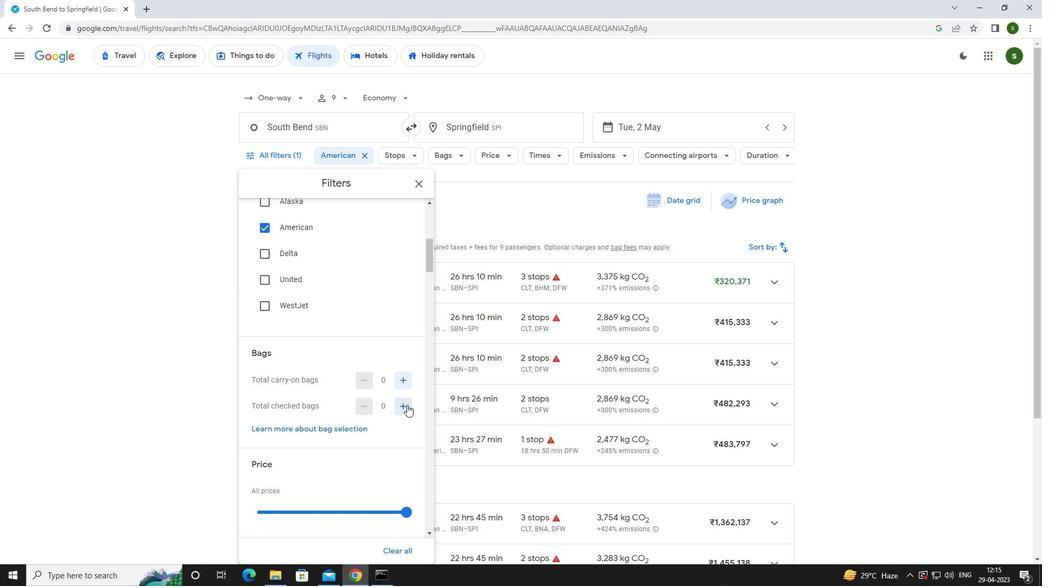 
Action: Mouse pressed left at (407, 405)
Screenshot: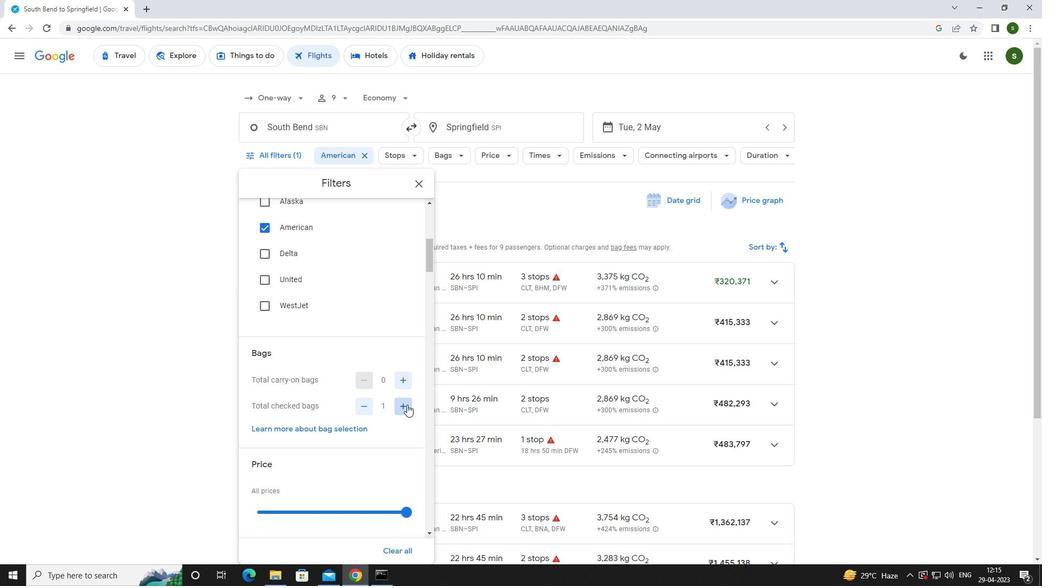 
Action: Mouse pressed left at (407, 405)
Screenshot: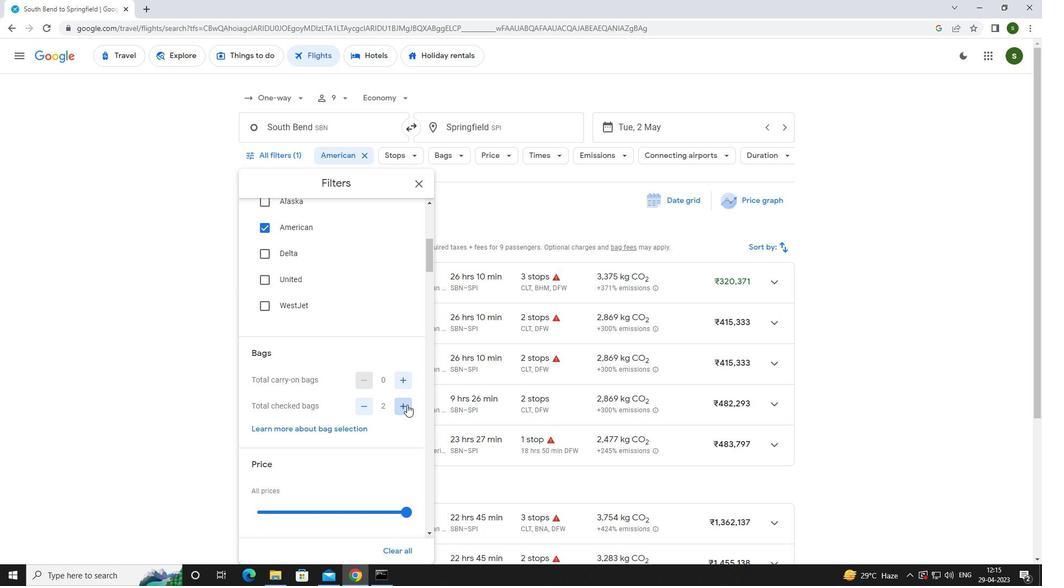 
Action: Mouse pressed left at (407, 405)
Screenshot: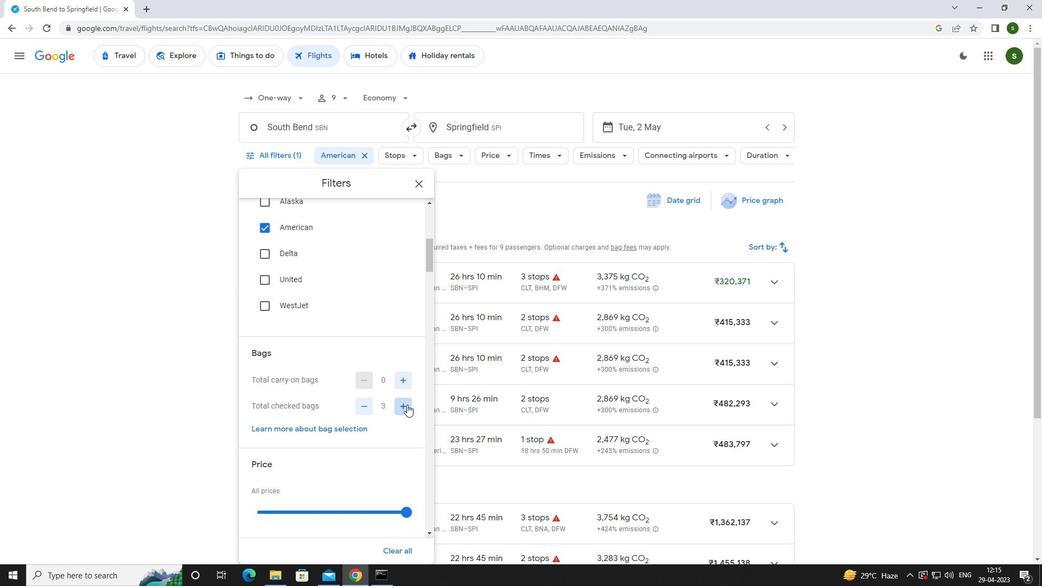 
Action: Mouse pressed left at (407, 405)
Screenshot: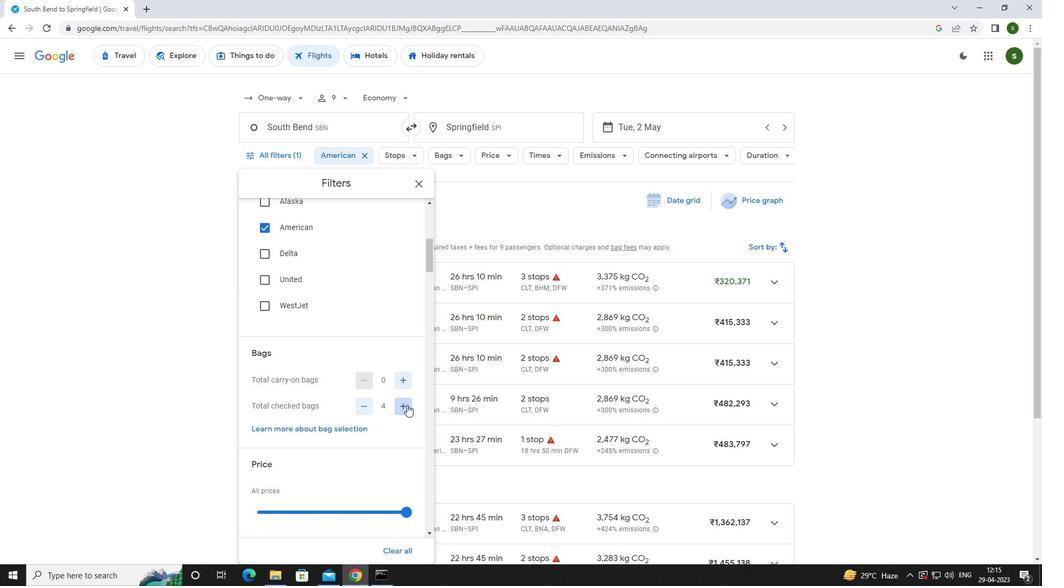 
Action: Mouse pressed left at (407, 405)
Screenshot: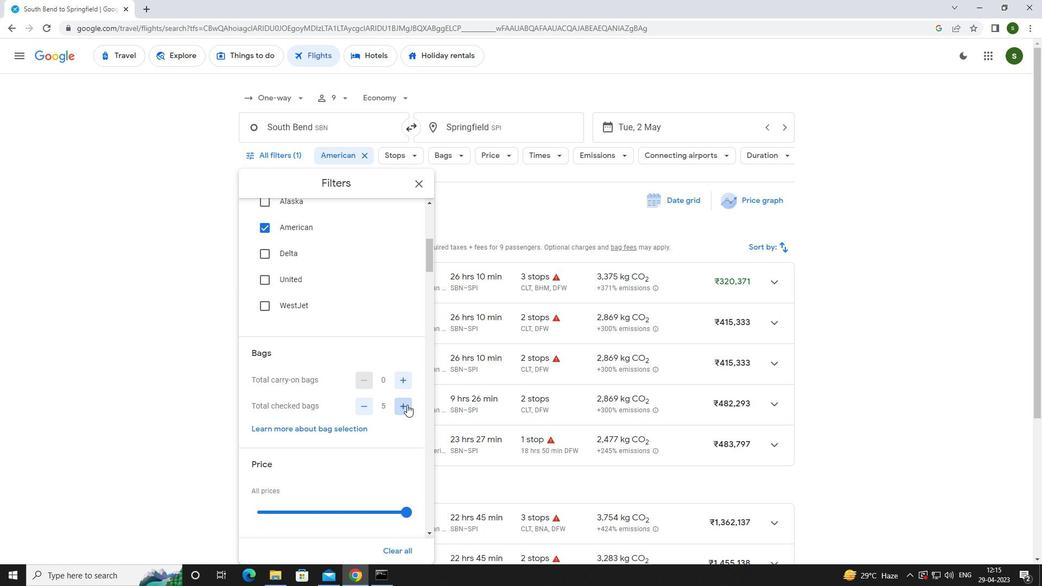 
Action: Mouse pressed left at (407, 405)
Screenshot: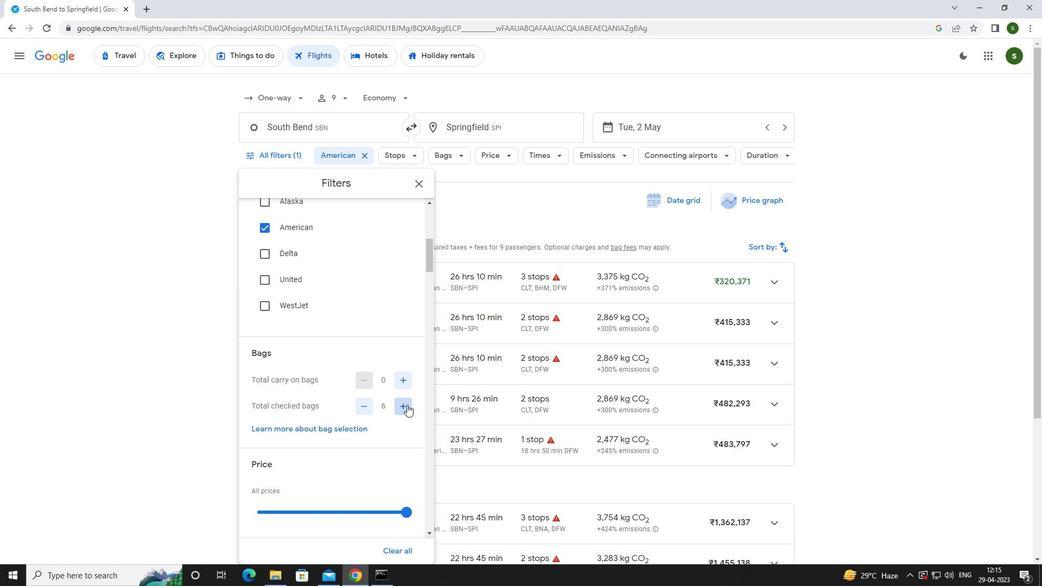 
Action: Mouse pressed left at (407, 405)
Screenshot: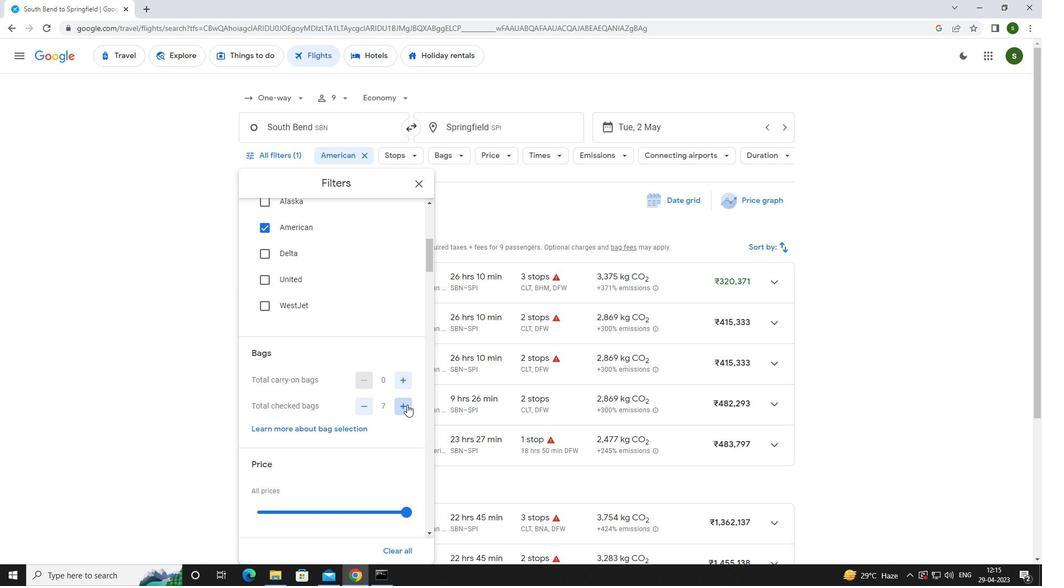 
Action: Mouse pressed left at (407, 405)
Screenshot: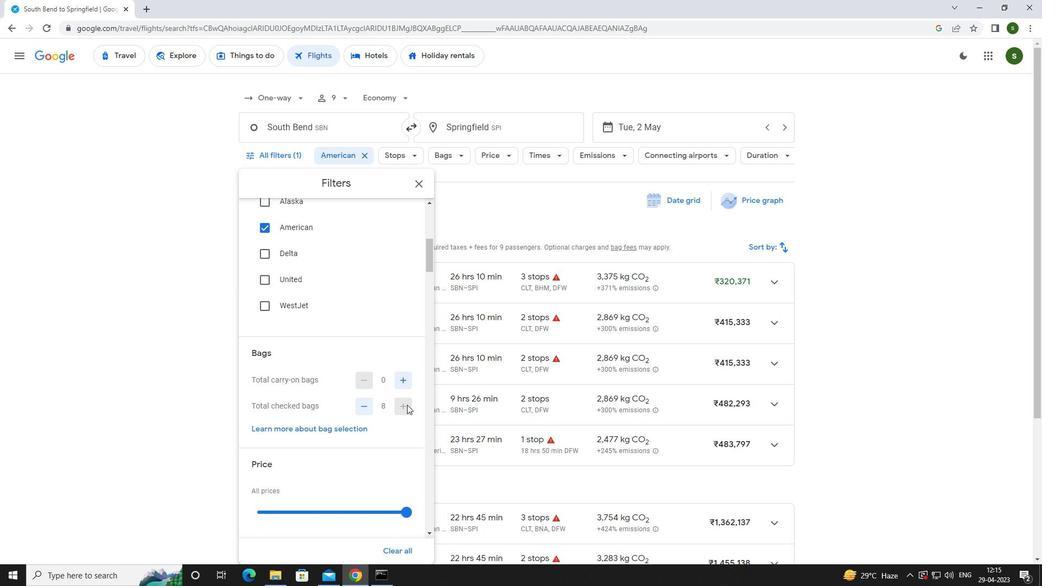 
Action: Mouse moved to (405, 512)
Screenshot: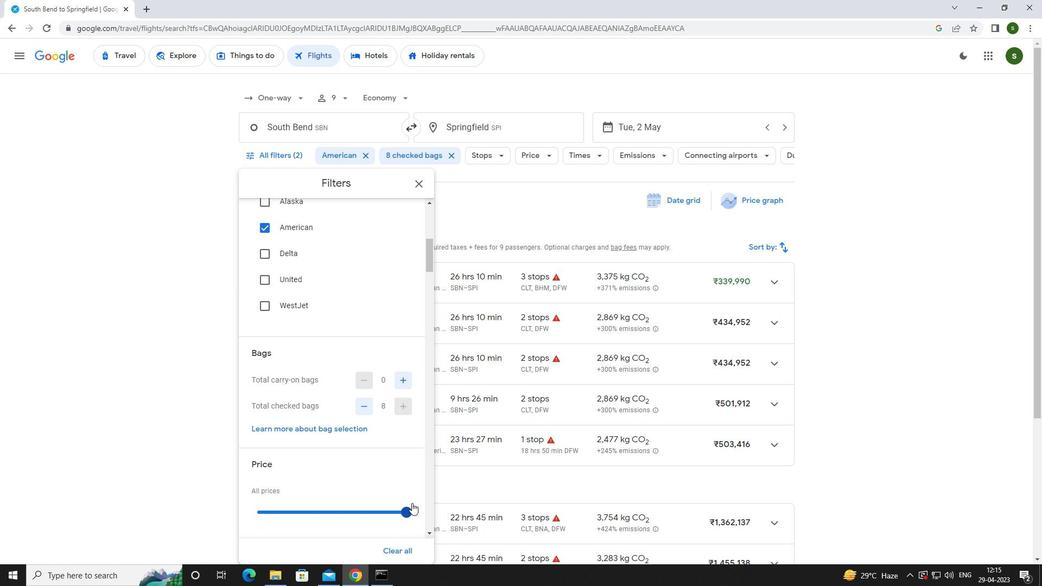 
Action: Mouse pressed left at (405, 512)
Screenshot: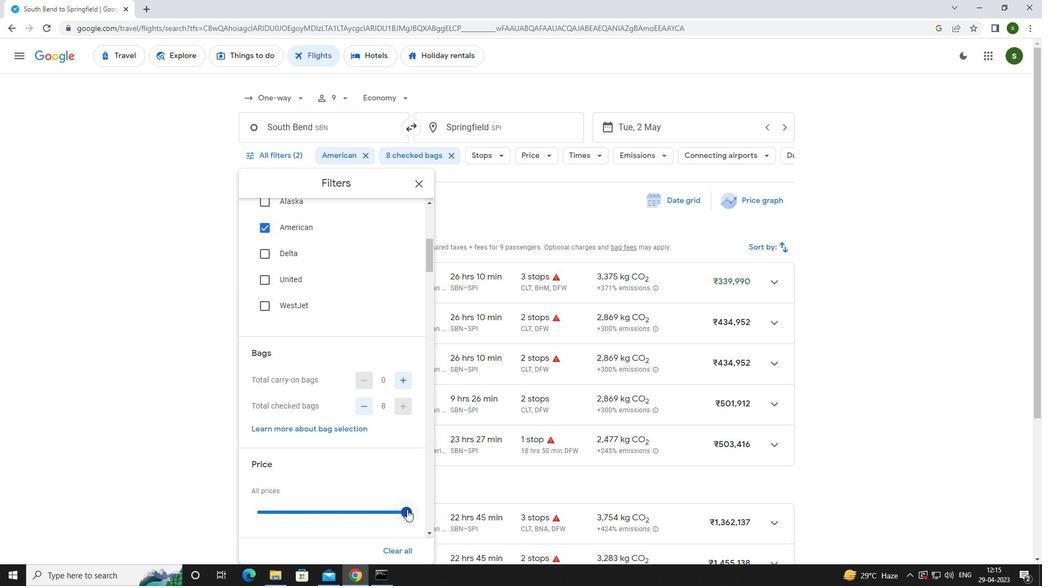
Action: Mouse pressed left at (405, 512)
Screenshot: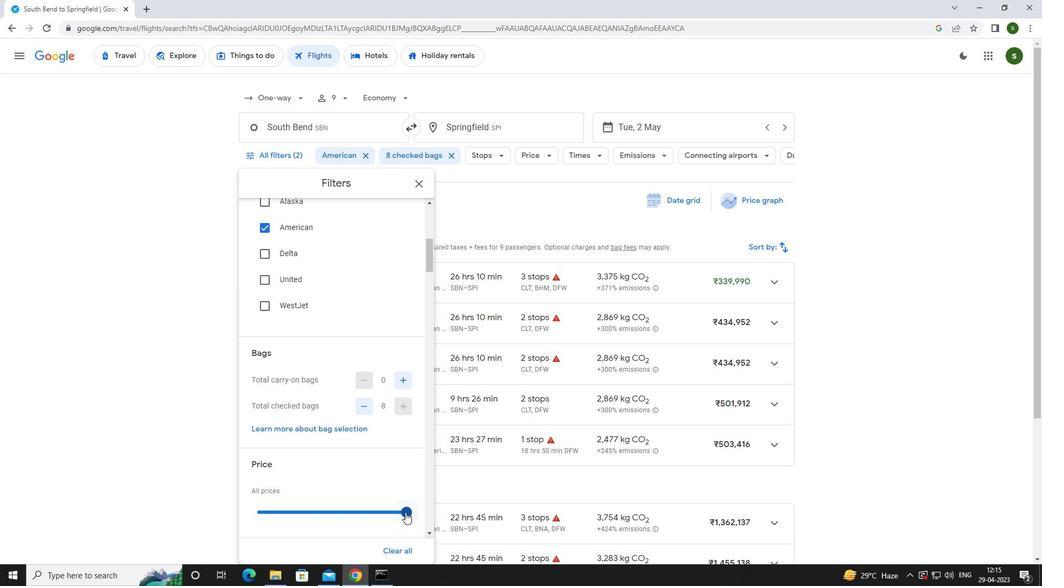 
Action: Mouse moved to (319, 455)
Screenshot: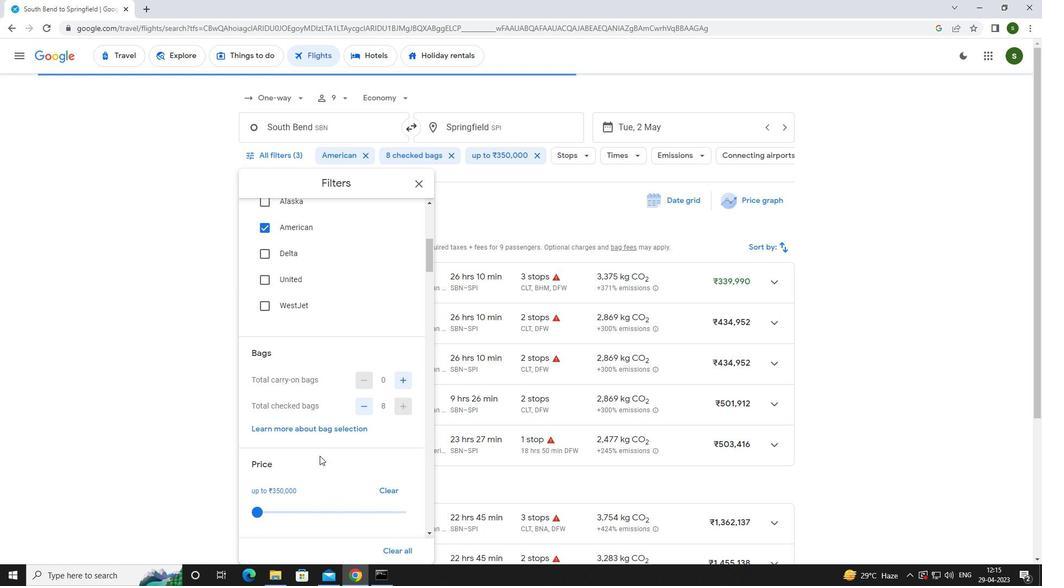 
Action: Mouse scrolled (319, 455) with delta (0, 0)
Screenshot: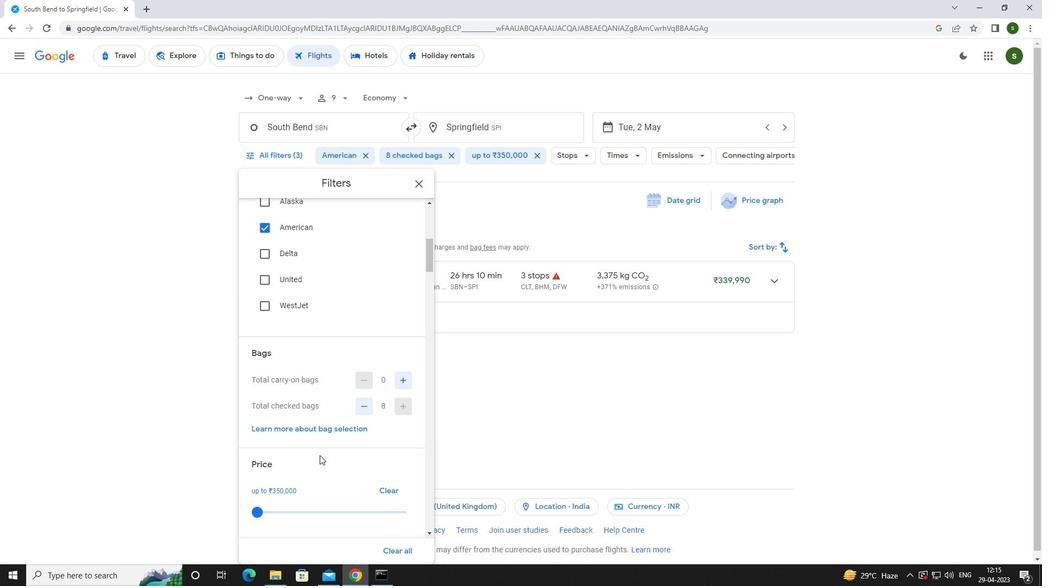 
Action: Mouse scrolled (319, 455) with delta (0, 0)
Screenshot: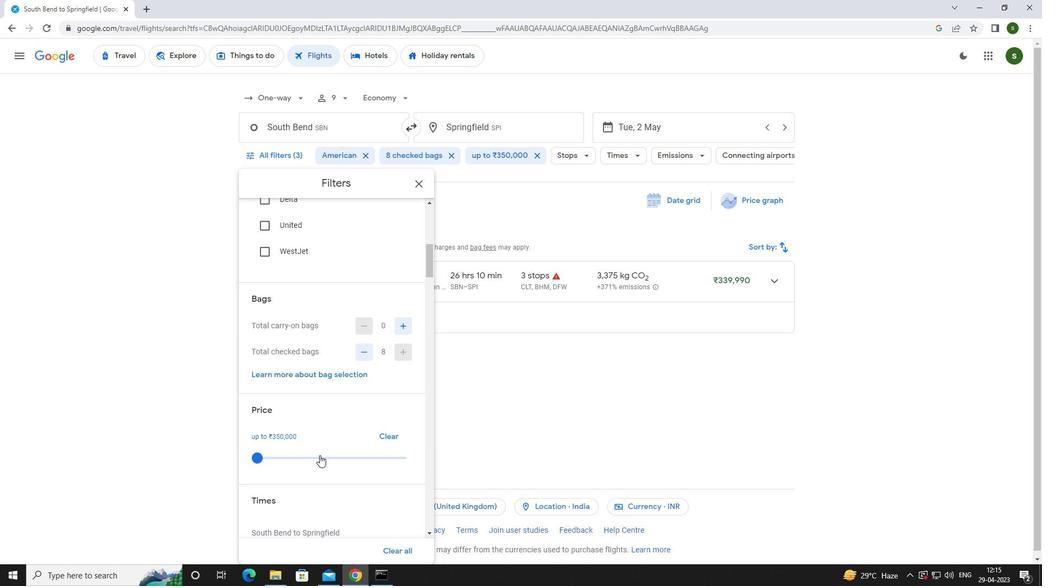 
Action: Mouse scrolled (319, 455) with delta (0, 0)
Screenshot: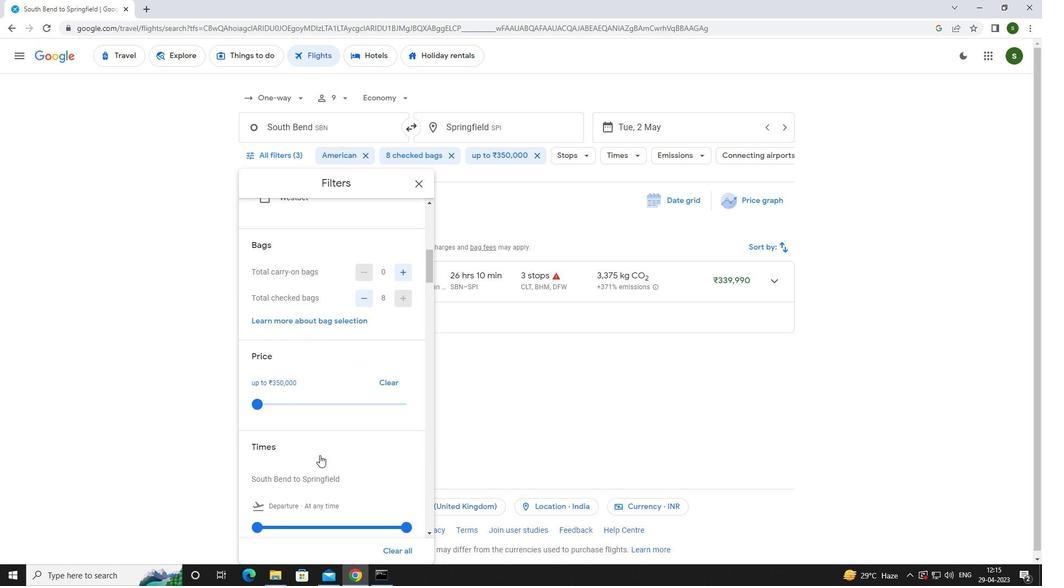 
Action: Mouse moved to (256, 476)
Screenshot: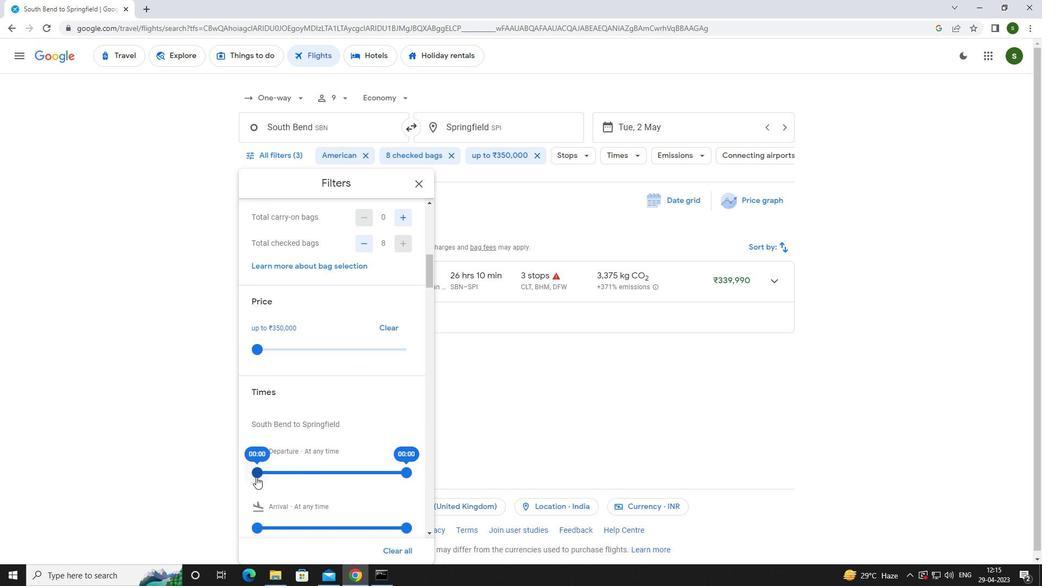 
Action: Mouse pressed left at (256, 476)
Screenshot: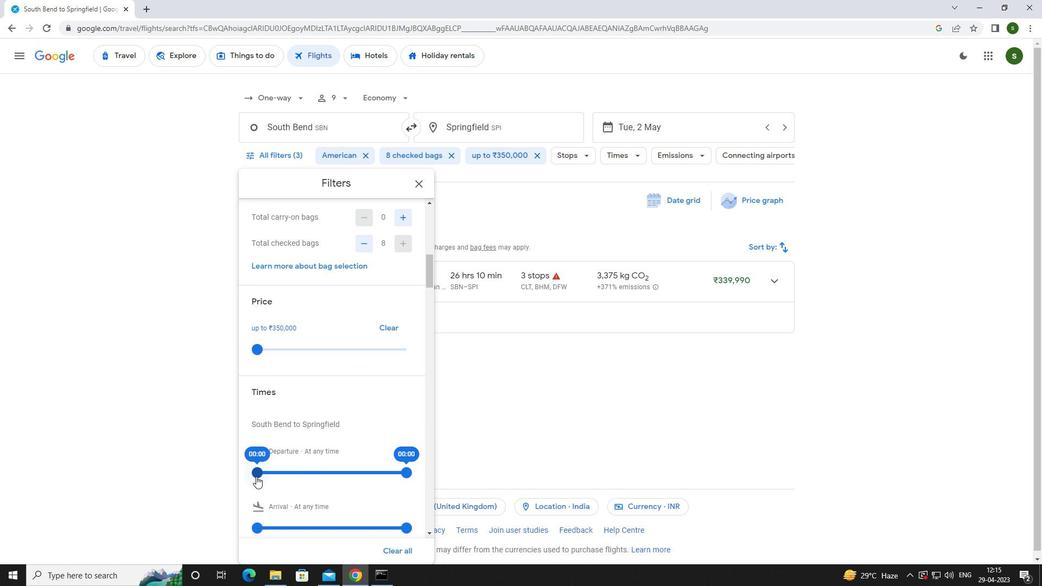 
Action: Mouse moved to (502, 412)
Screenshot: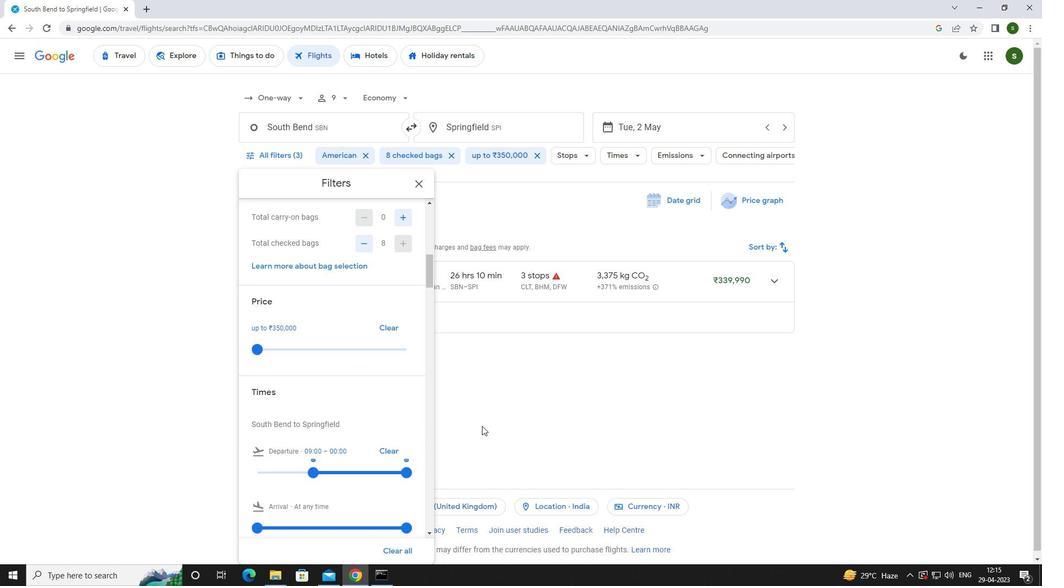 
Action: Mouse pressed left at (502, 412)
Screenshot: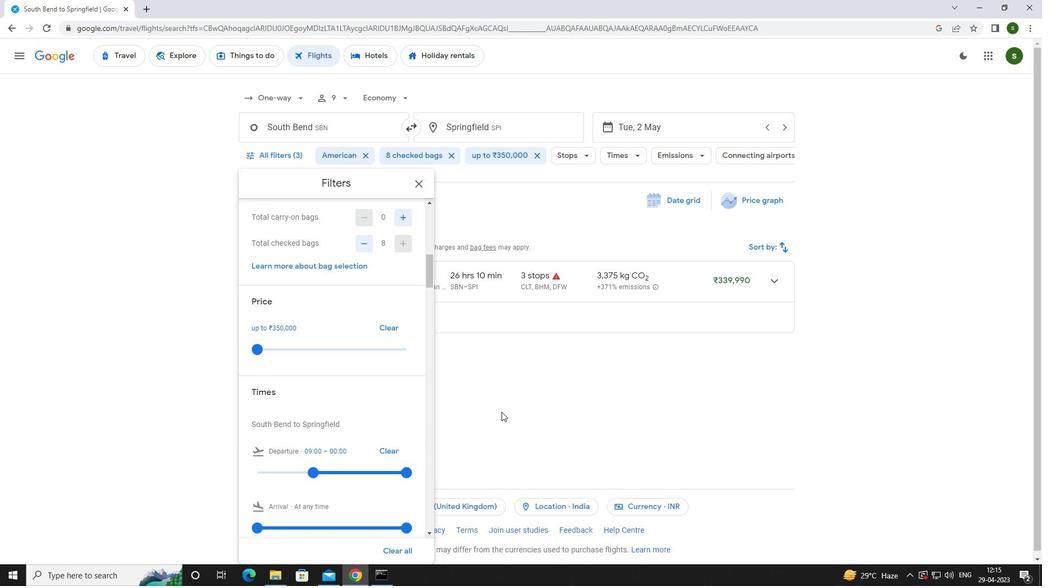 
Action: Mouse moved to (502, 412)
Screenshot: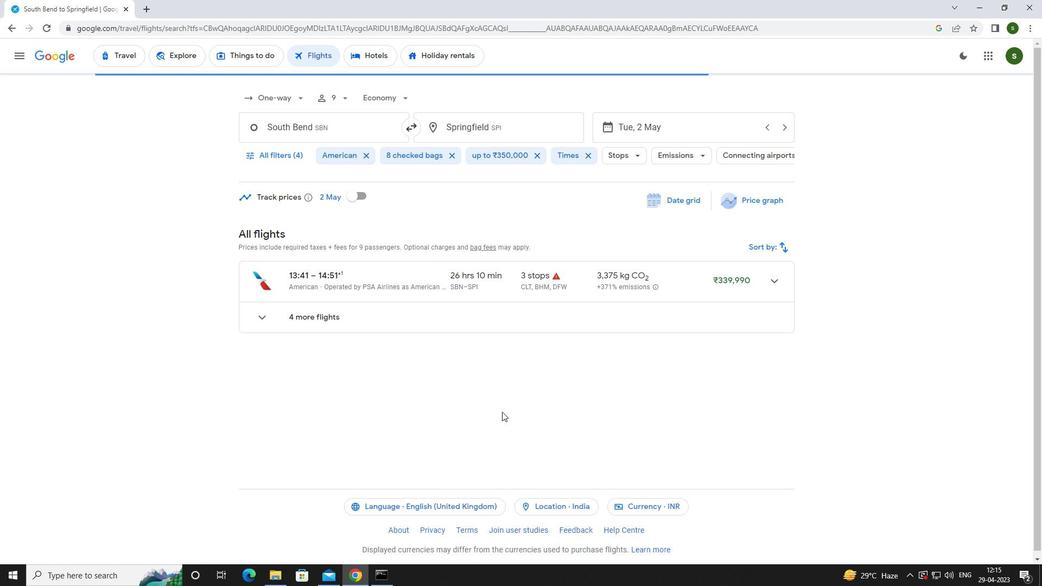 
